 Task: Look for space in Torrelodones, Spain from 9th July, 2023 to 16th July, 2023 for 2 adults, 1 child in price range Rs.8000 to Rs.16000. Place can be entire place with 2 bedrooms having 2 beds and 1 bathroom. Property type can be house, flat, guest house. Booking option can be shelf check-in. Required host language is English.
Action: Mouse moved to (246, 151)
Screenshot: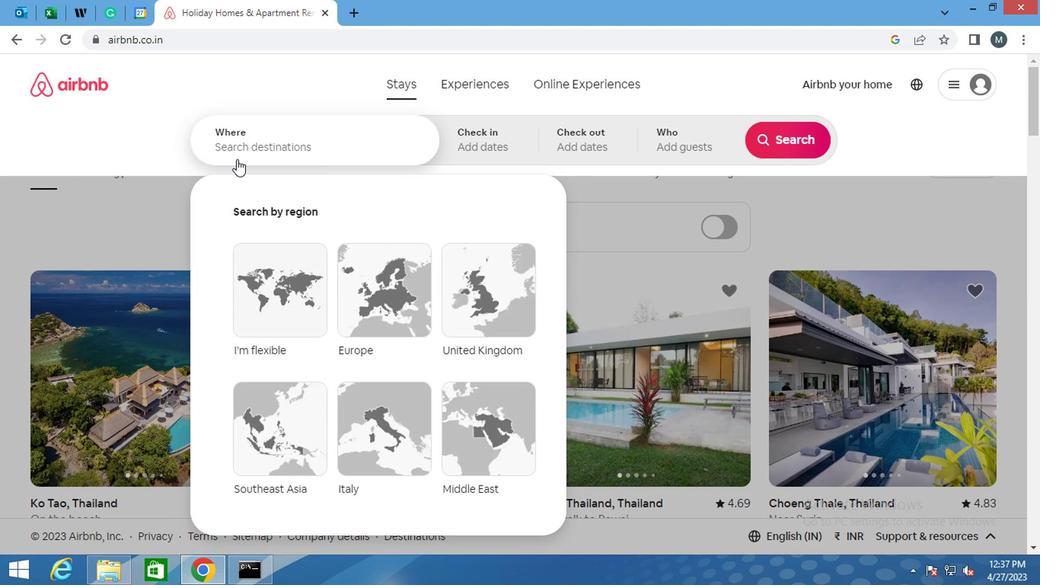 
Action: Mouse pressed left at (246, 151)
Screenshot: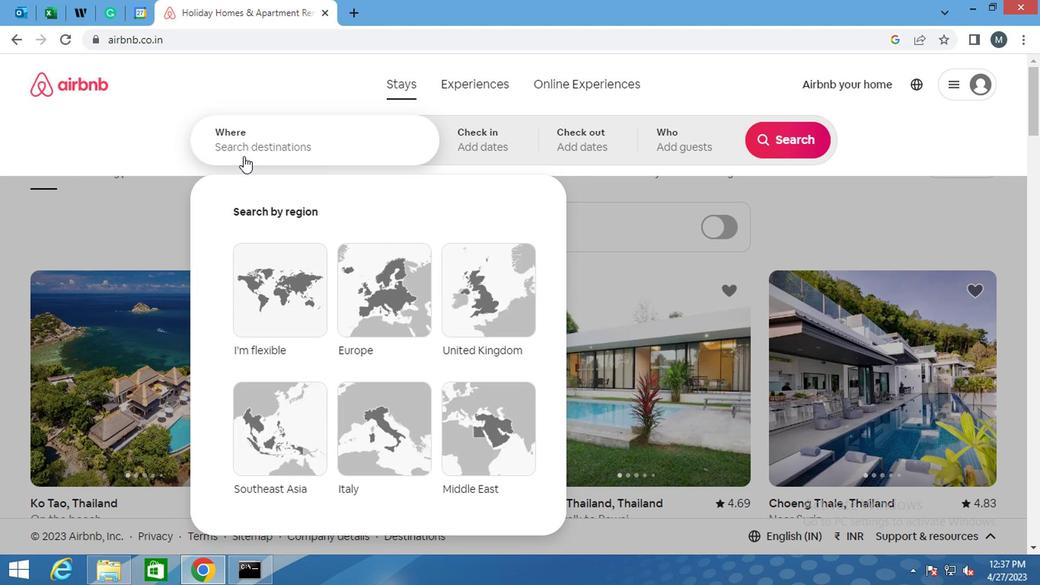 
Action: Key pressed <Key.shift>TORRELODONES,<Key.space><Key.shift>SPAI
Screenshot: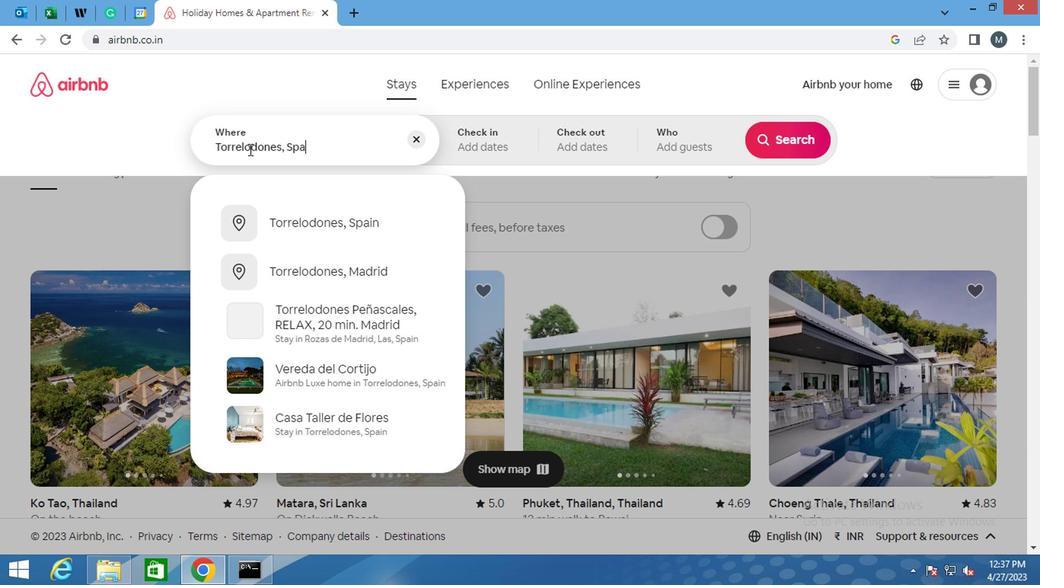 
Action: Mouse moved to (403, 226)
Screenshot: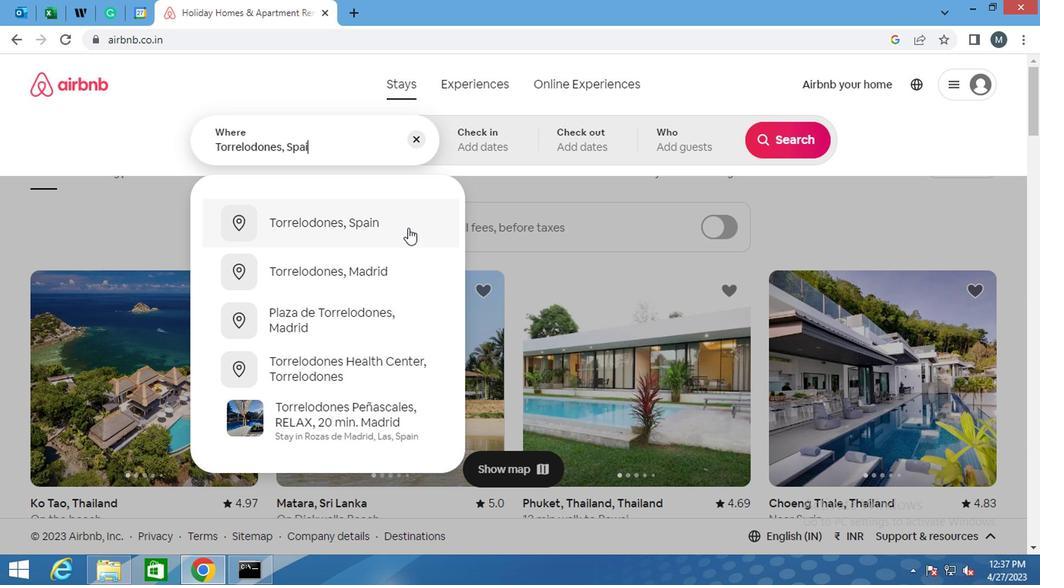 
Action: Mouse pressed left at (403, 226)
Screenshot: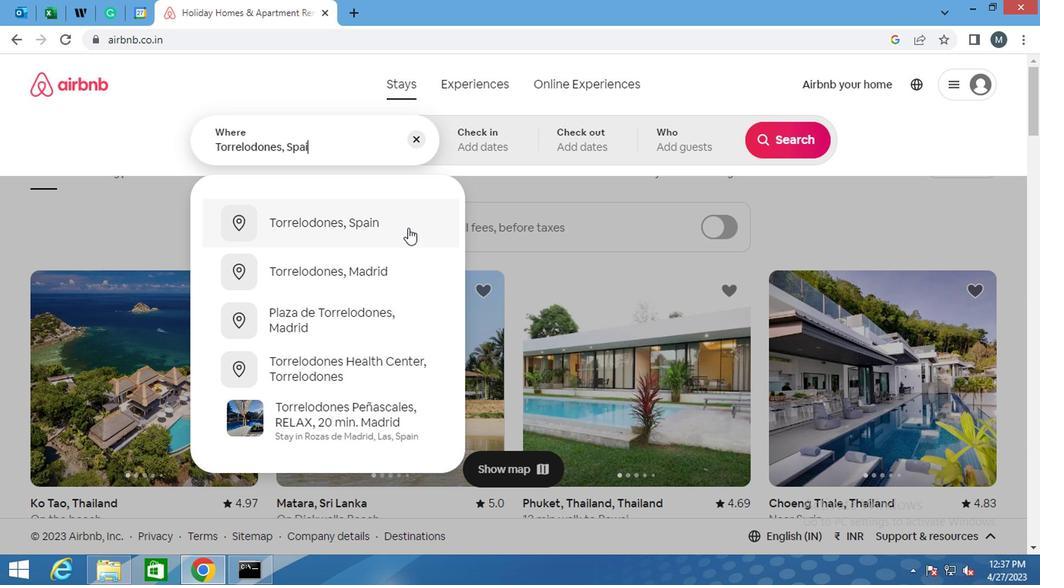 
Action: Mouse moved to (768, 261)
Screenshot: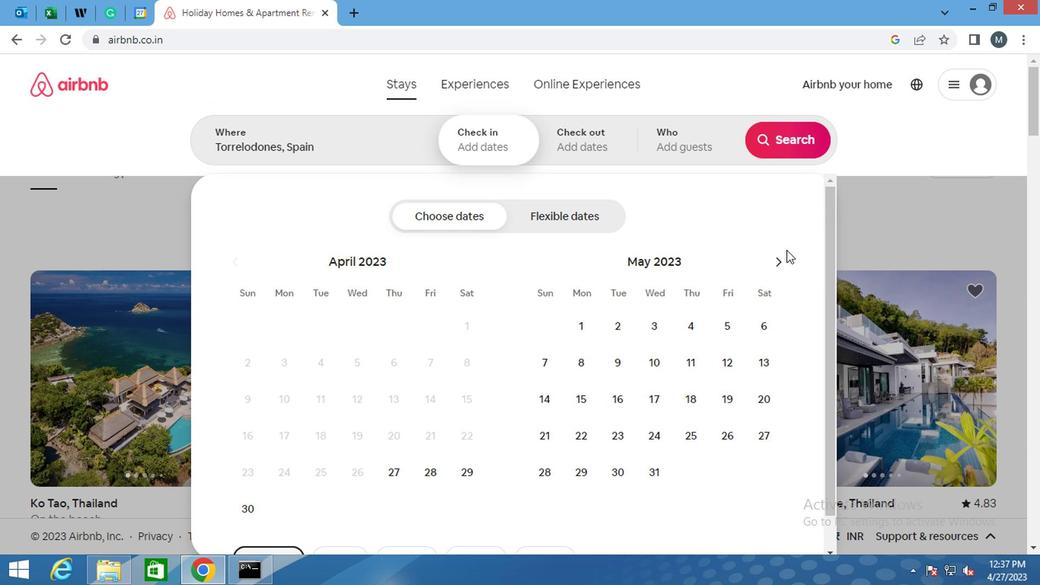 
Action: Mouse pressed left at (768, 261)
Screenshot: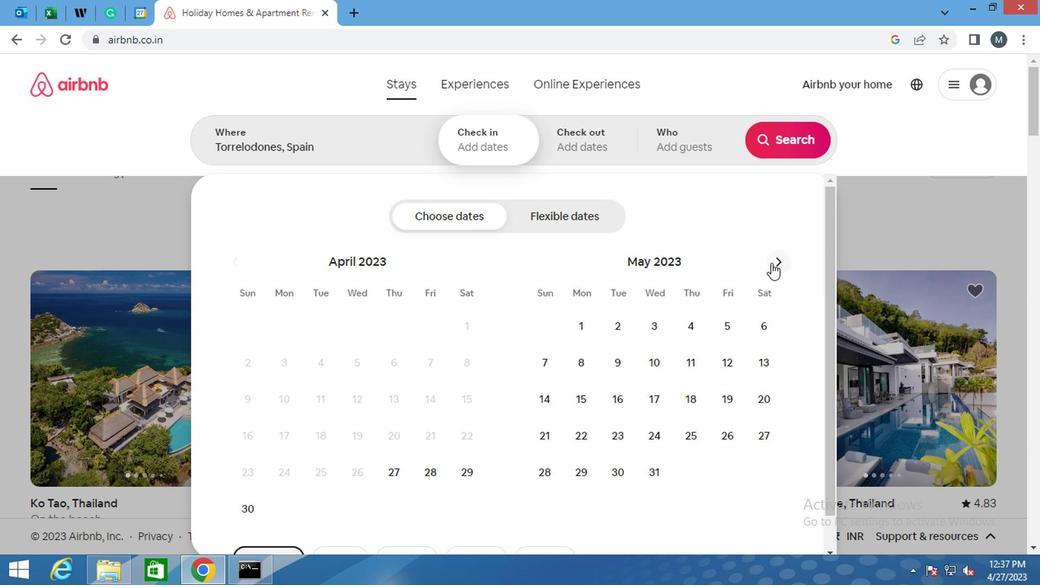 
Action: Mouse moved to (773, 261)
Screenshot: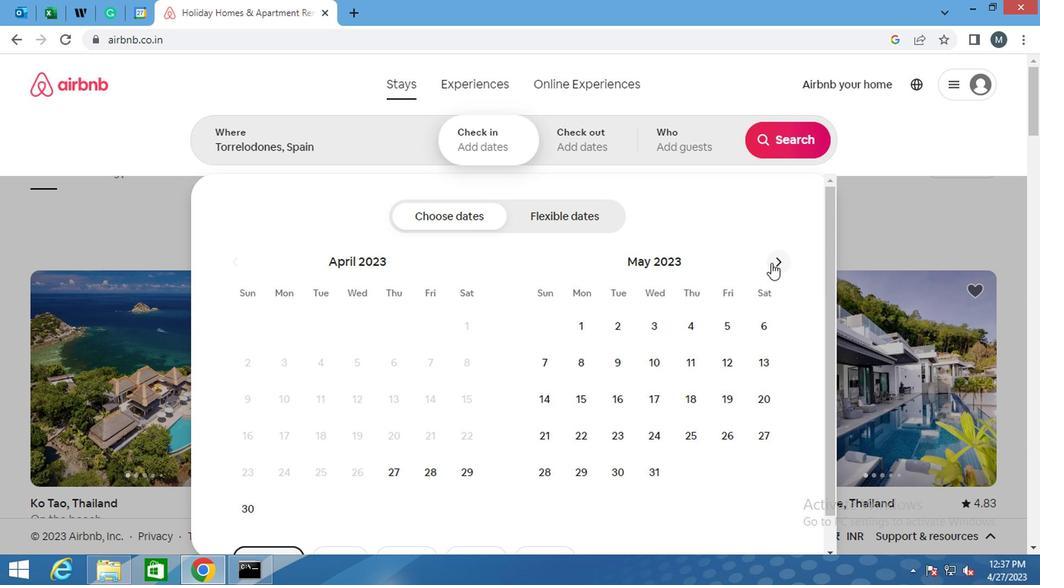 
Action: Mouse pressed left at (773, 261)
Screenshot: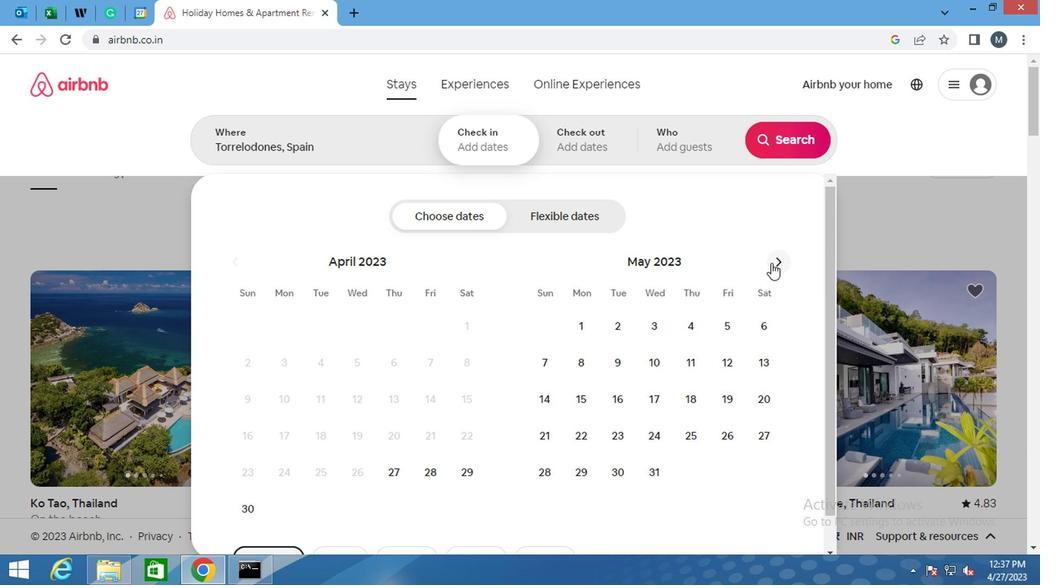 
Action: Mouse moved to (544, 398)
Screenshot: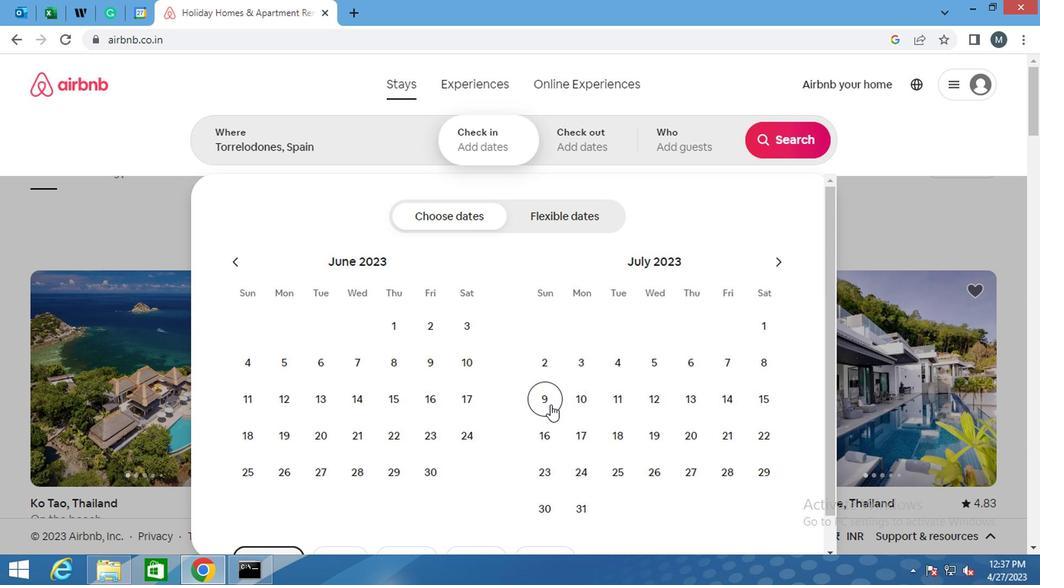 
Action: Mouse pressed left at (544, 398)
Screenshot: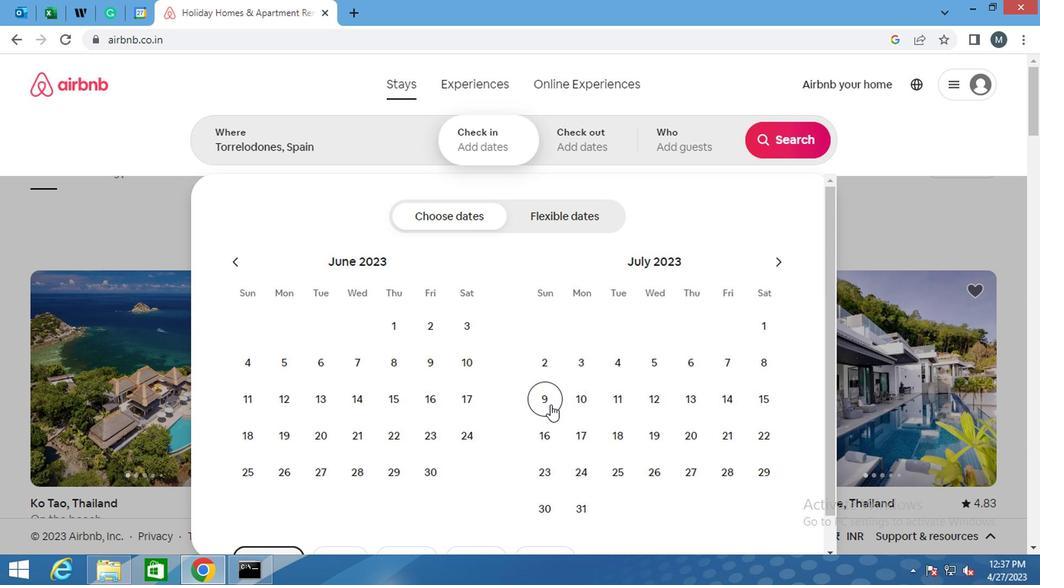 
Action: Mouse moved to (544, 428)
Screenshot: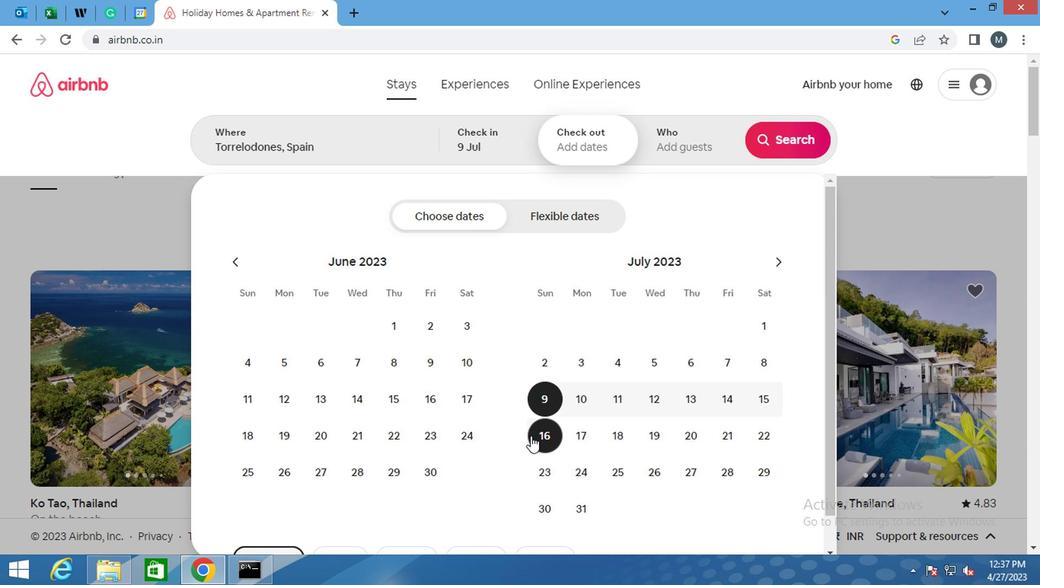 
Action: Mouse pressed left at (544, 428)
Screenshot: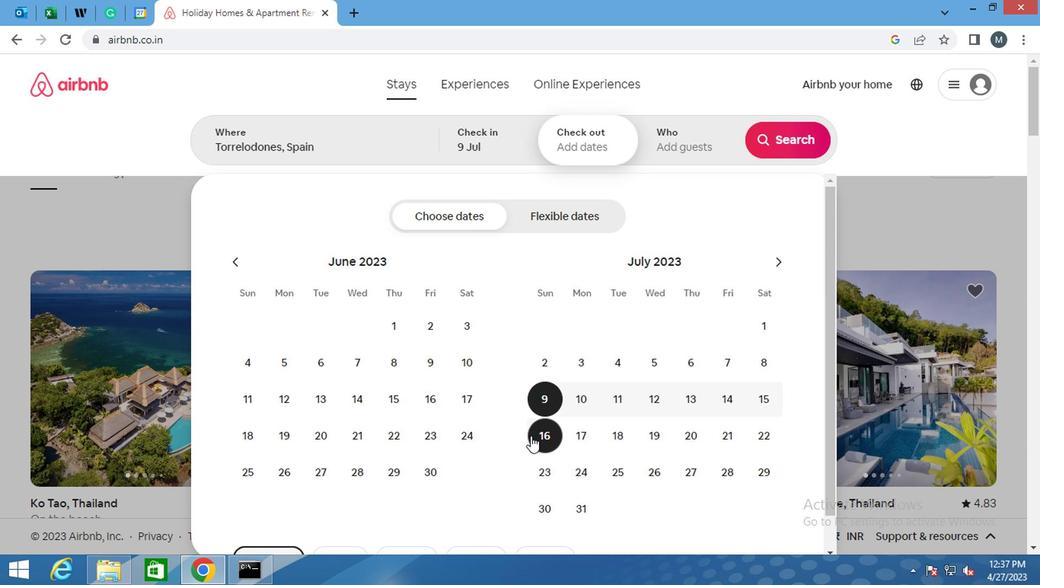 
Action: Mouse moved to (695, 138)
Screenshot: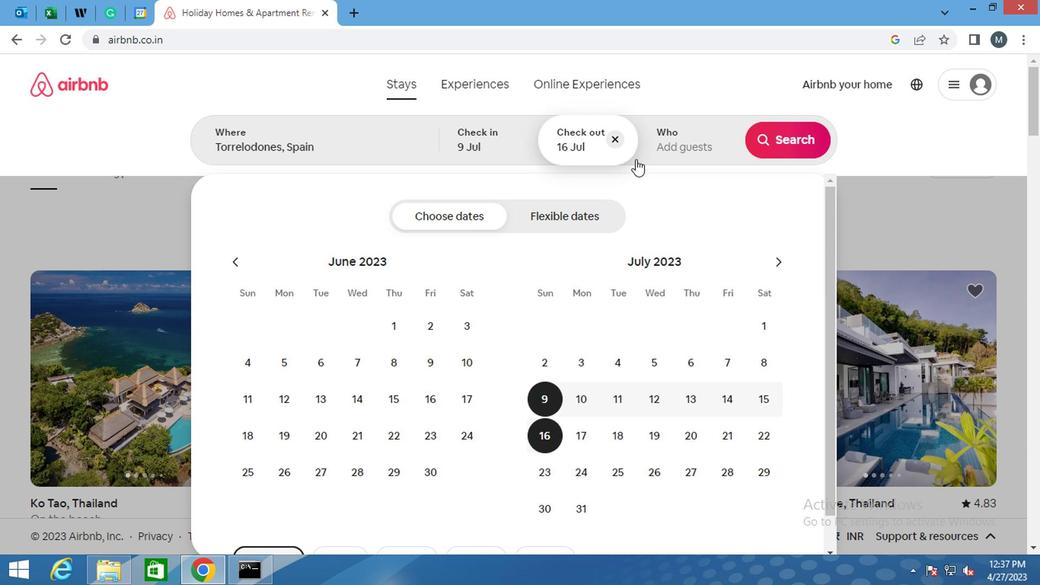 
Action: Mouse pressed left at (695, 138)
Screenshot: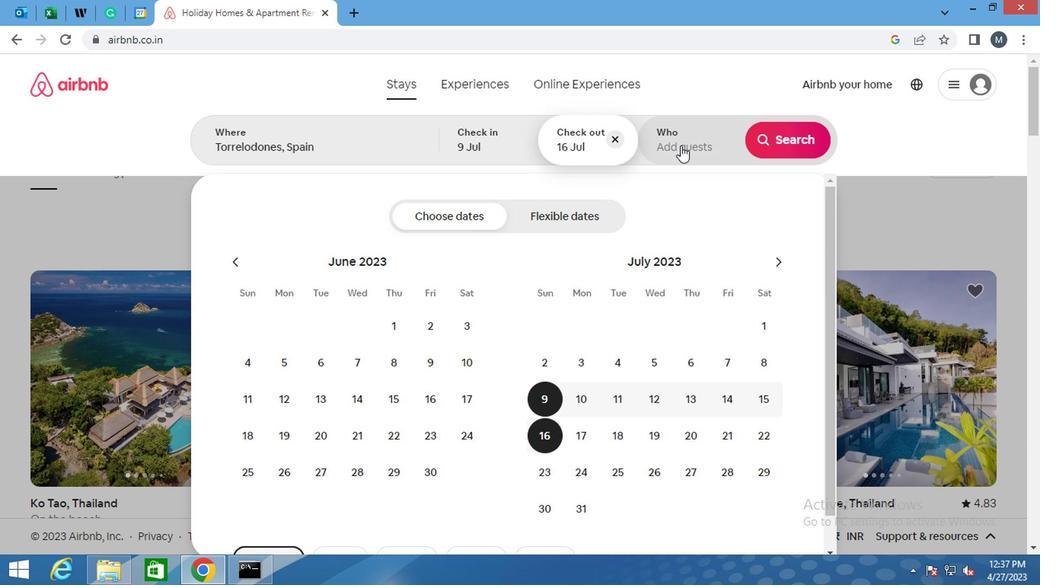 
Action: Mouse moved to (789, 221)
Screenshot: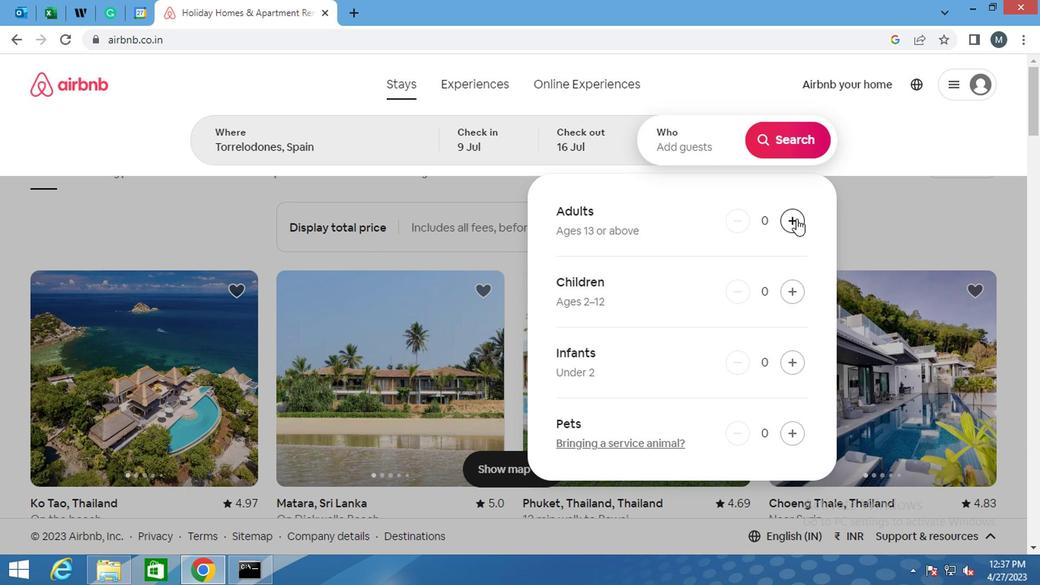 
Action: Mouse pressed left at (789, 221)
Screenshot: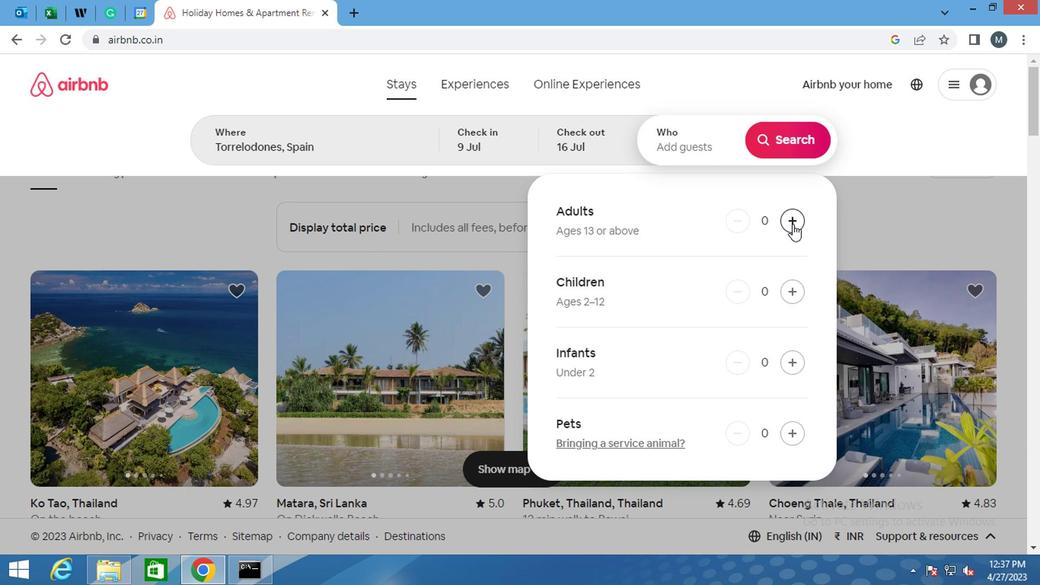
Action: Mouse pressed left at (789, 221)
Screenshot: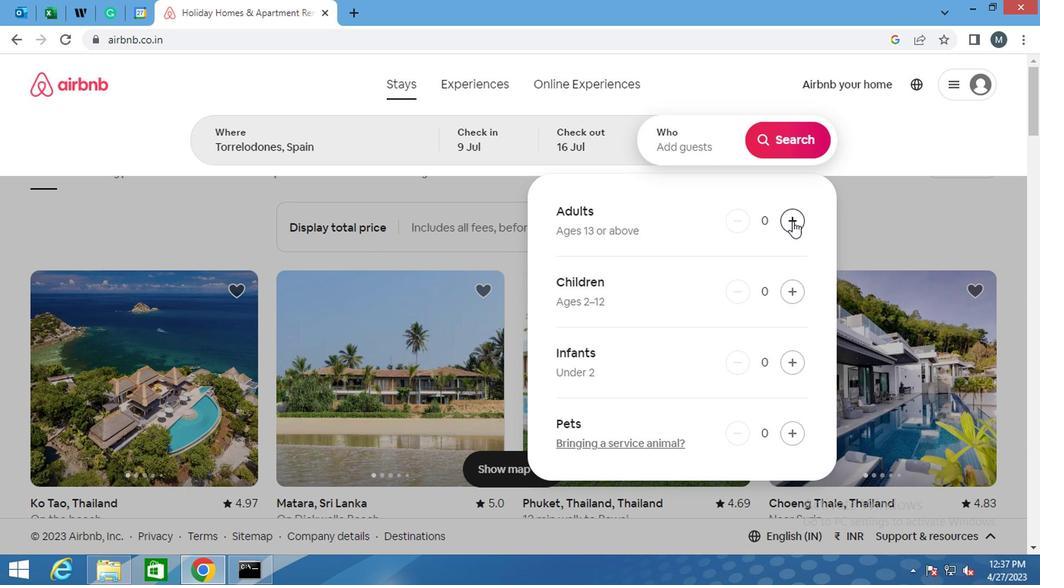 
Action: Mouse moved to (778, 292)
Screenshot: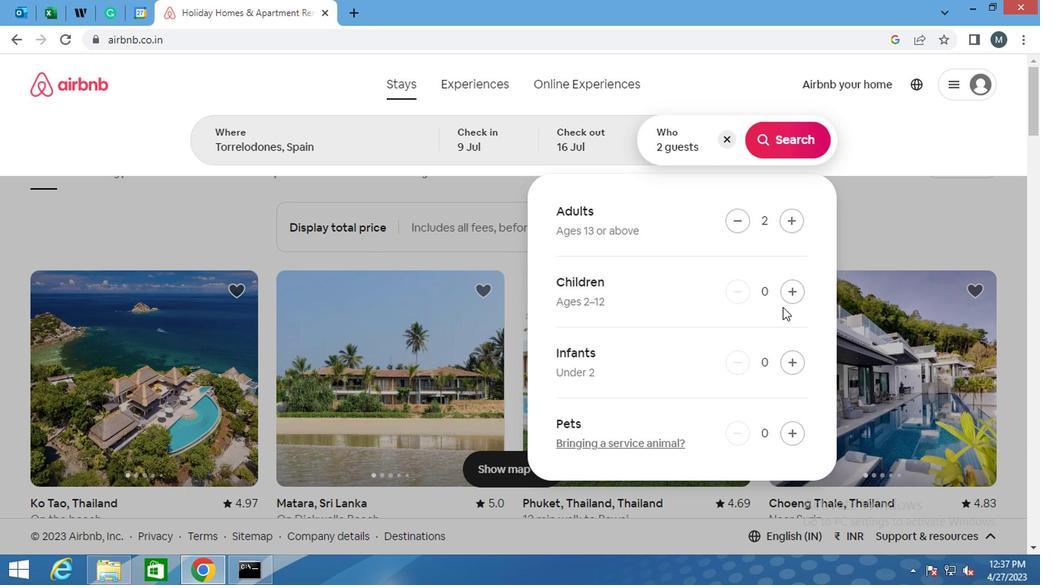 
Action: Mouse pressed left at (778, 292)
Screenshot: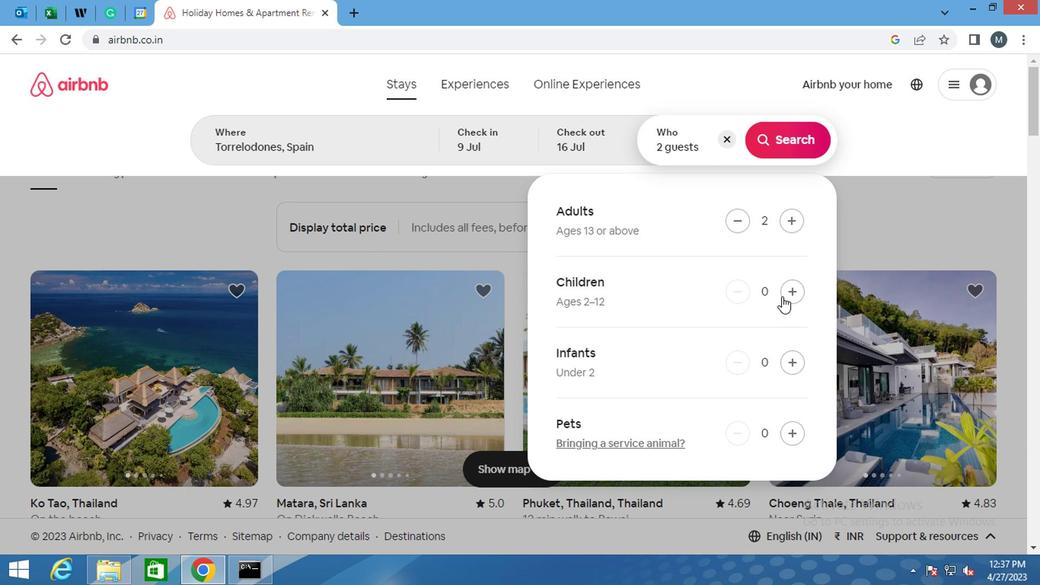 
Action: Mouse moved to (782, 134)
Screenshot: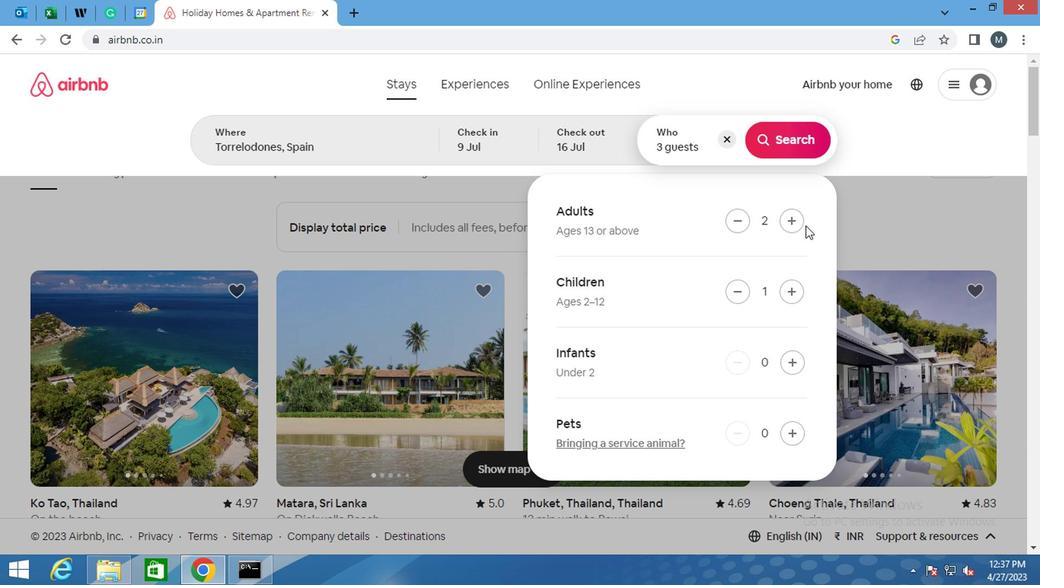 
Action: Mouse pressed left at (782, 134)
Screenshot: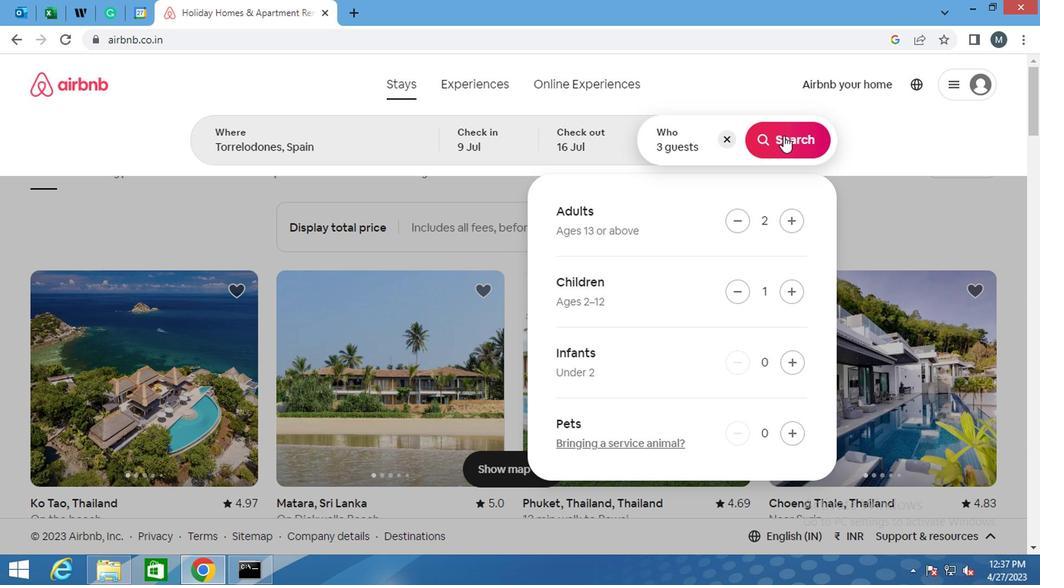 
Action: Mouse moved to (982, 138)
Screenshot: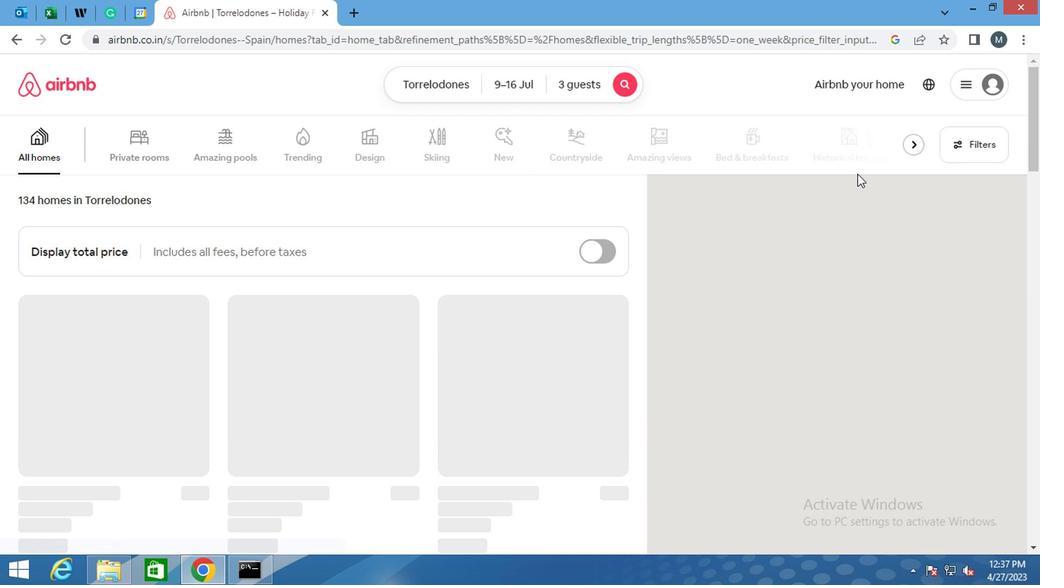 
Action: Mouse pressed left at (982, 138)
Screenshot: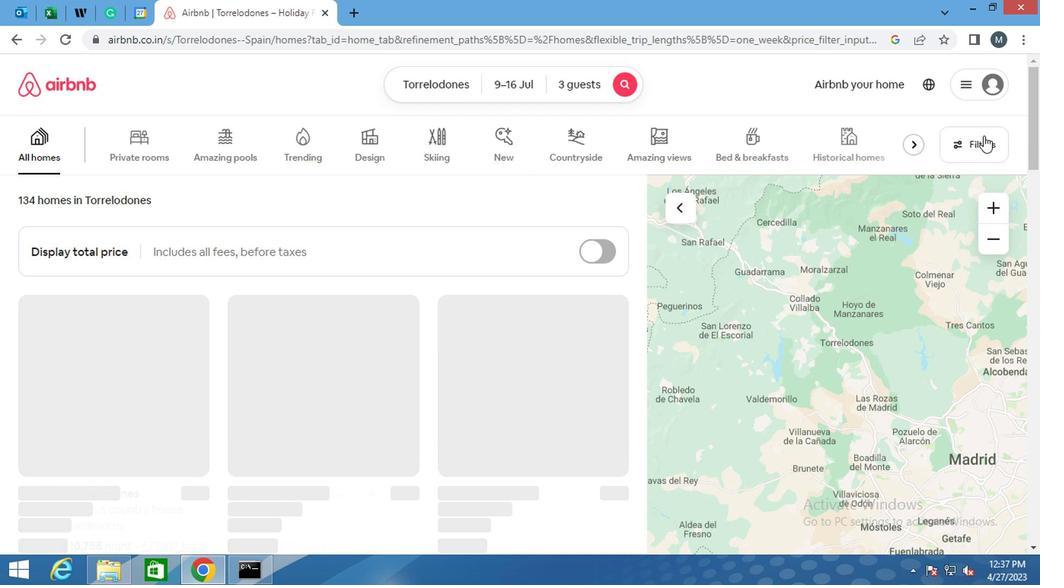 
Action: Mouse moved to (366, 347)
Screenshot: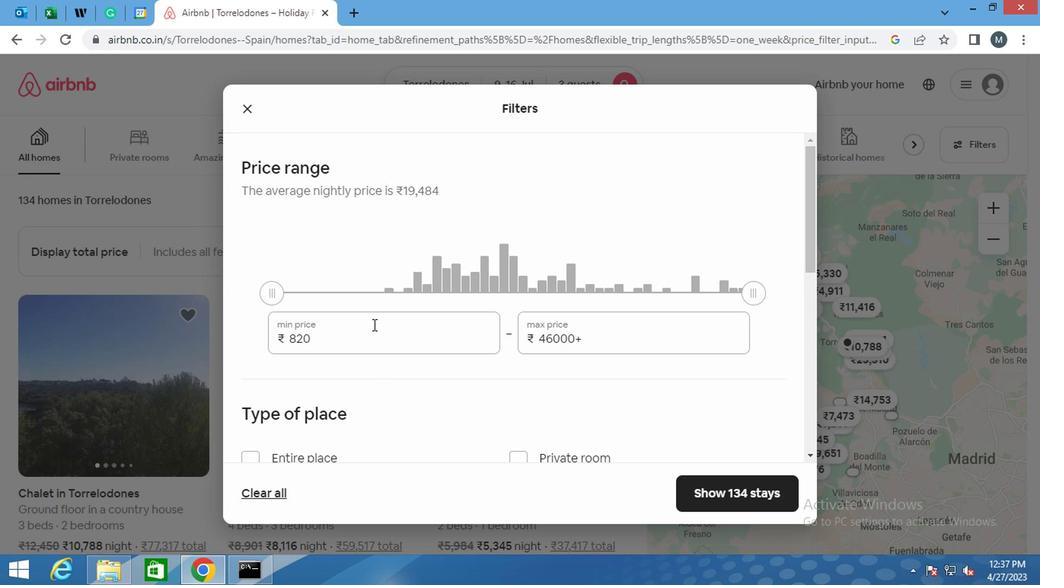 
Action: Mouse pressed left at (366, 347)
Screenshot: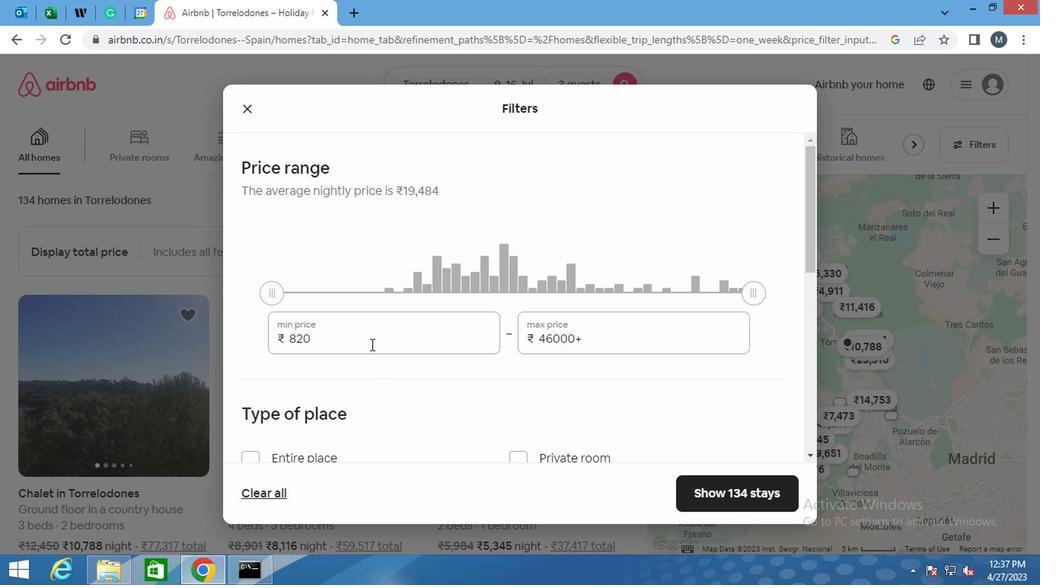 
Action: Mouse moved to (366, 346)
Screenshot: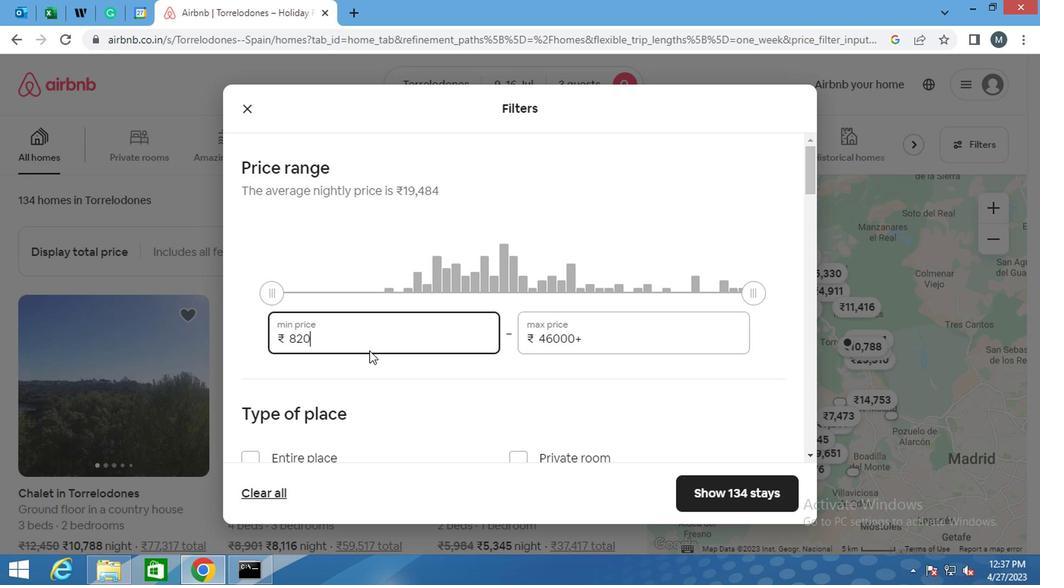 
Action: Key pressed <Key.backspace>
Screenshot: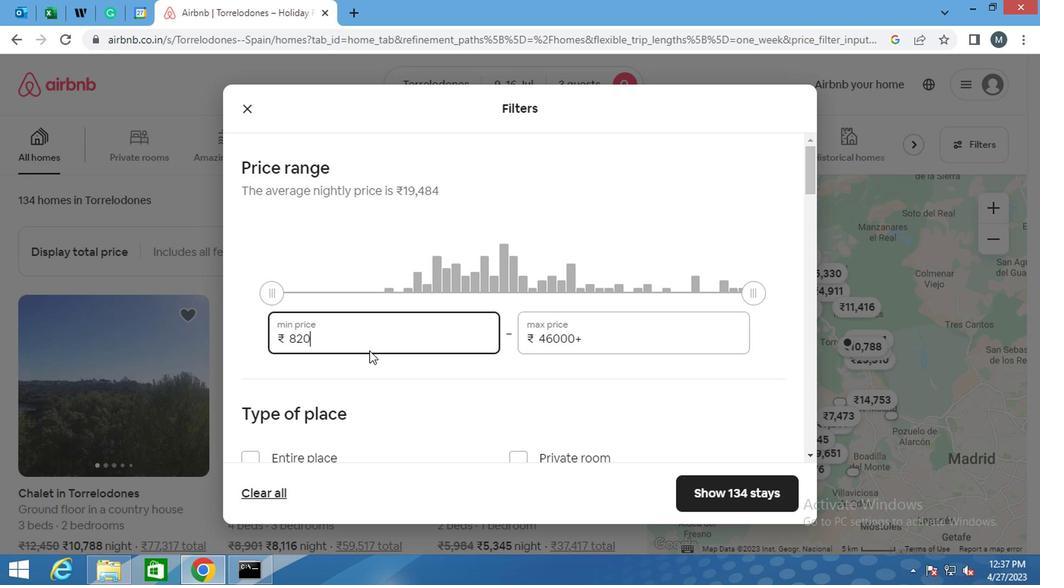 
Action: Mouse moved to (366, 345)
Screenshot: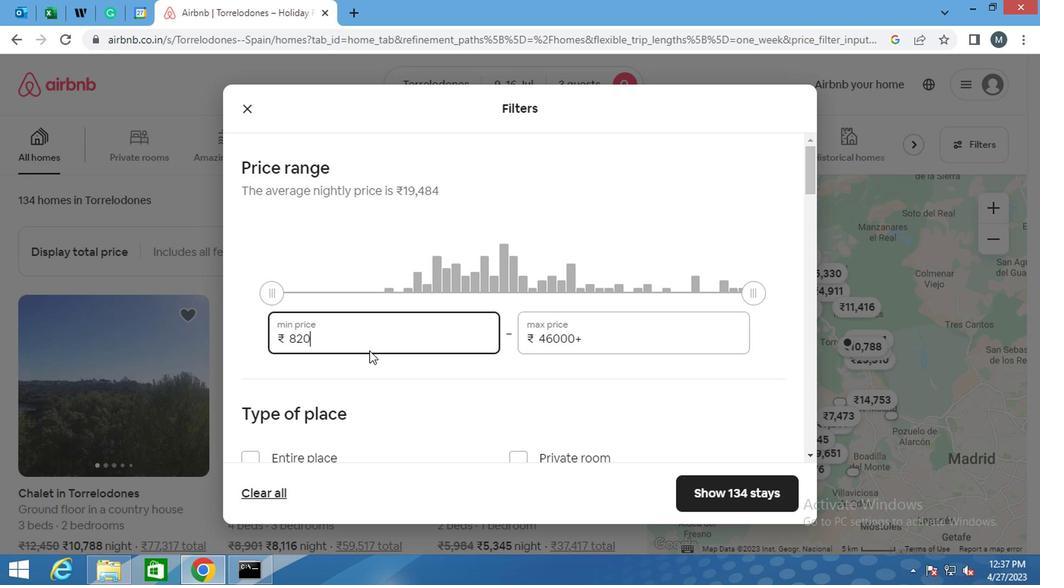 
Action: Key pressed <Key.backspace>
Screenshot: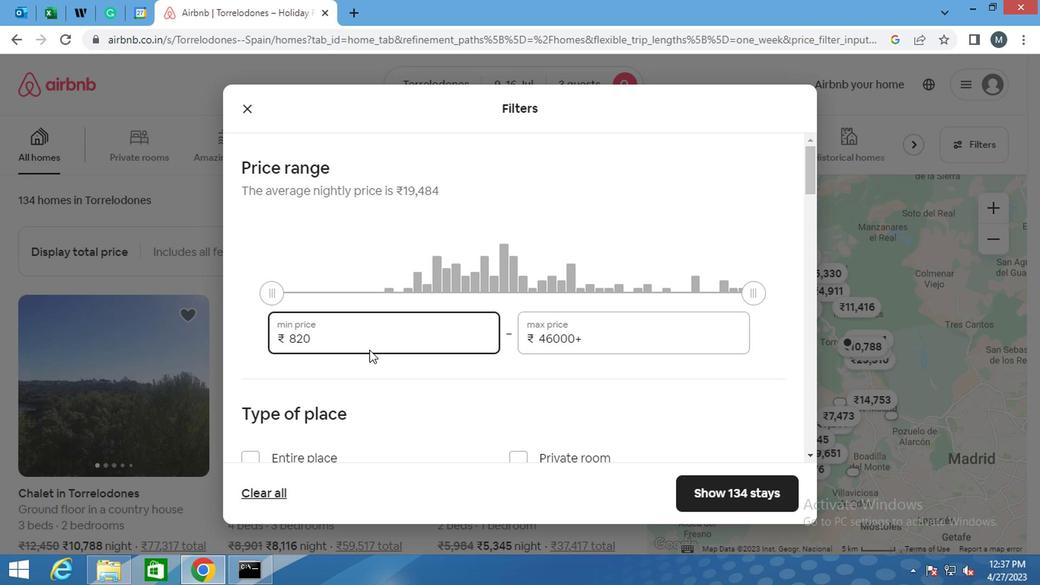 
Action: Mouse moved to (368, 344)
Screenshot: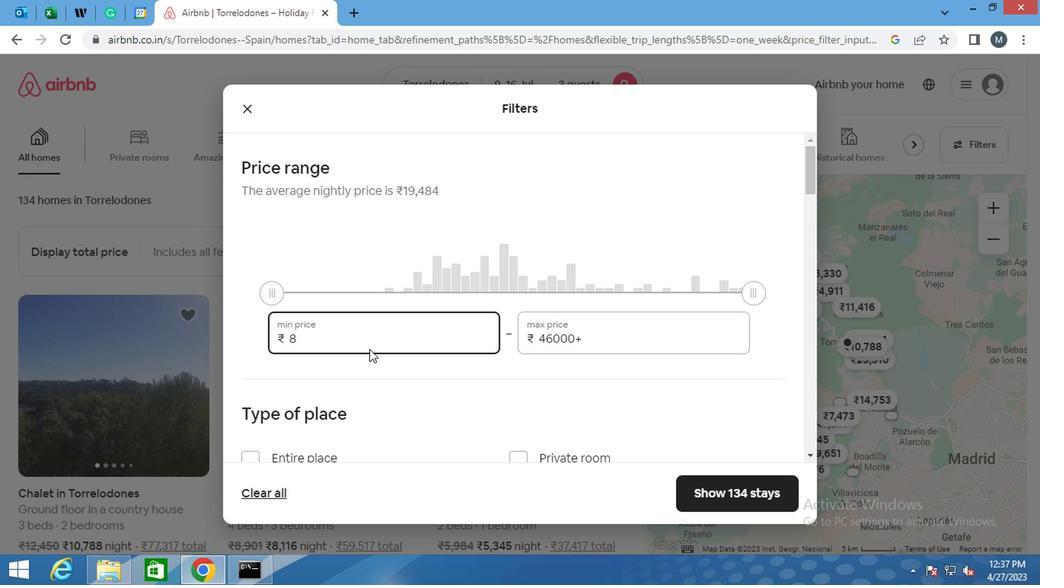 
Action: Key pressed 00
Screenshot: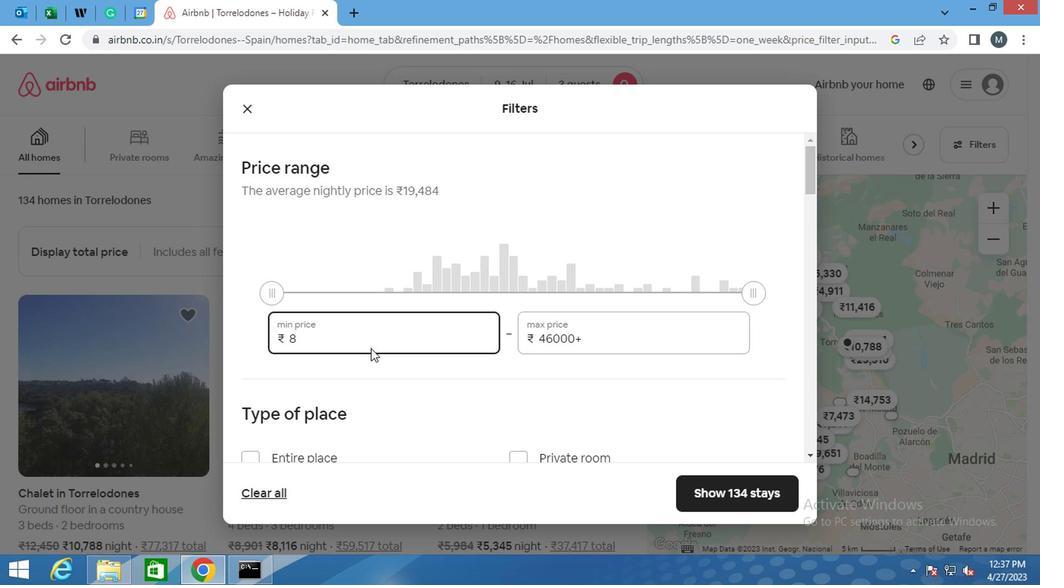 
Action: Mouse moved to (368, 340)
Screenshot: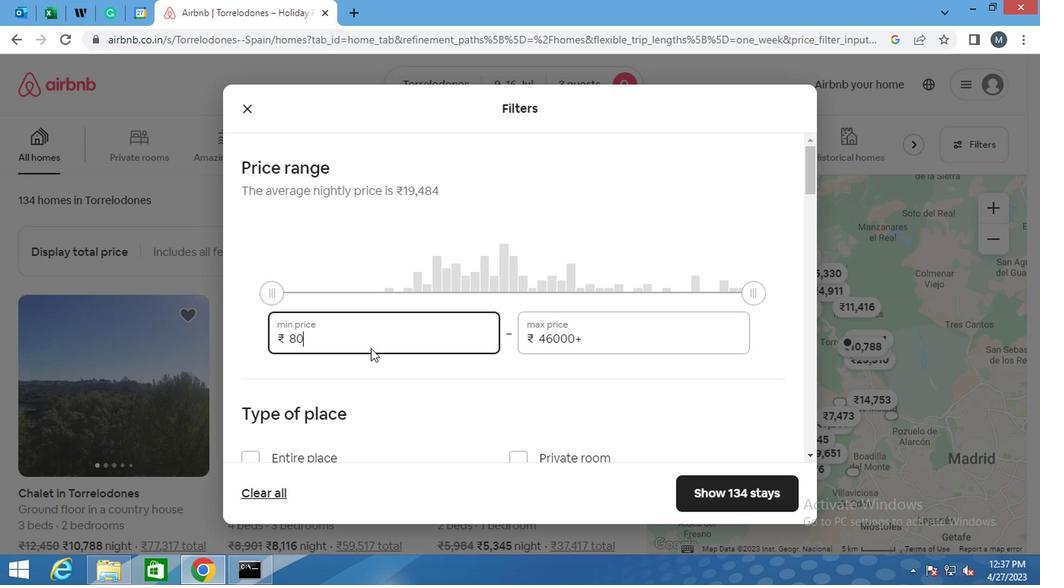 
Action: Key pressed 0
Screenshot: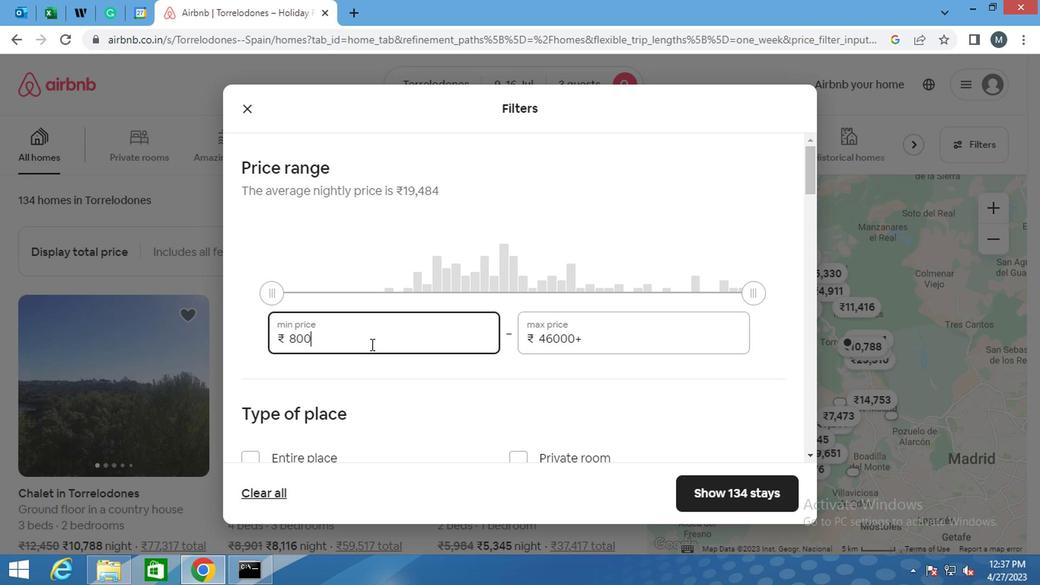 
Action: Mouse moved to (599, 340)
Screenshot: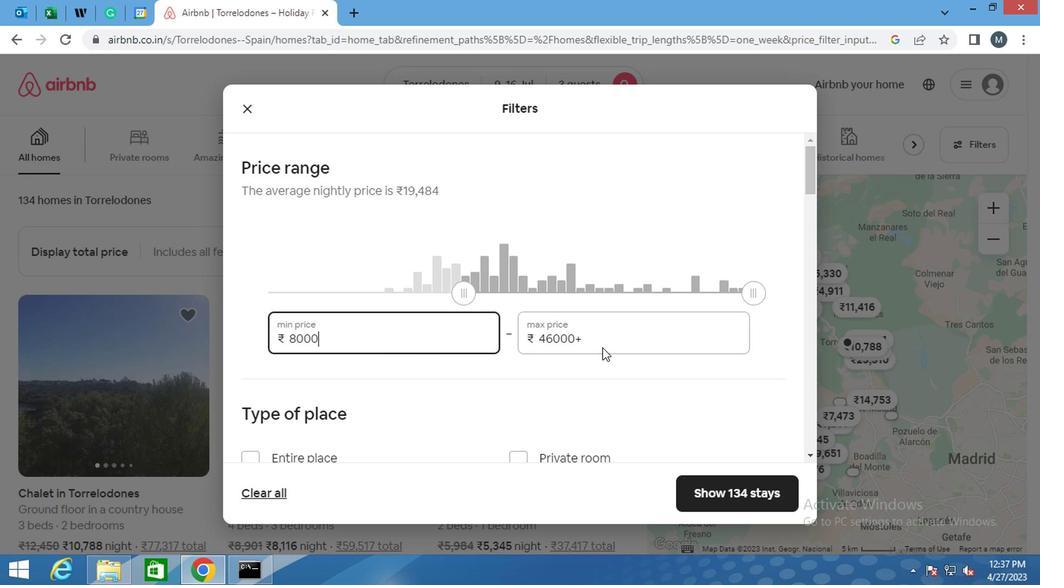 
Action: Mouse pressed left at (599, 340)
Screenshot: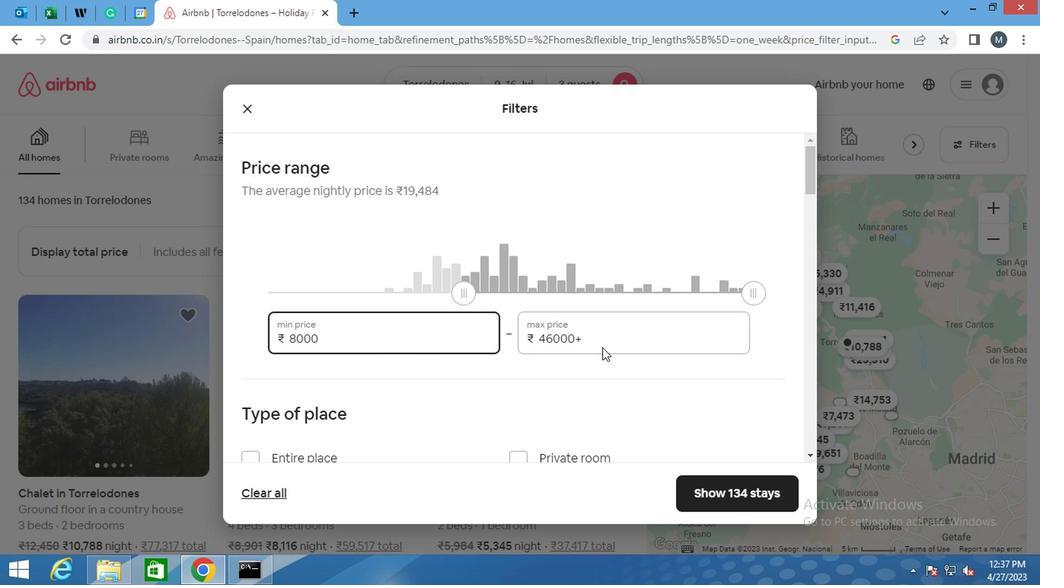 
Action: Mouse moved to (585, 338)
Screenshot: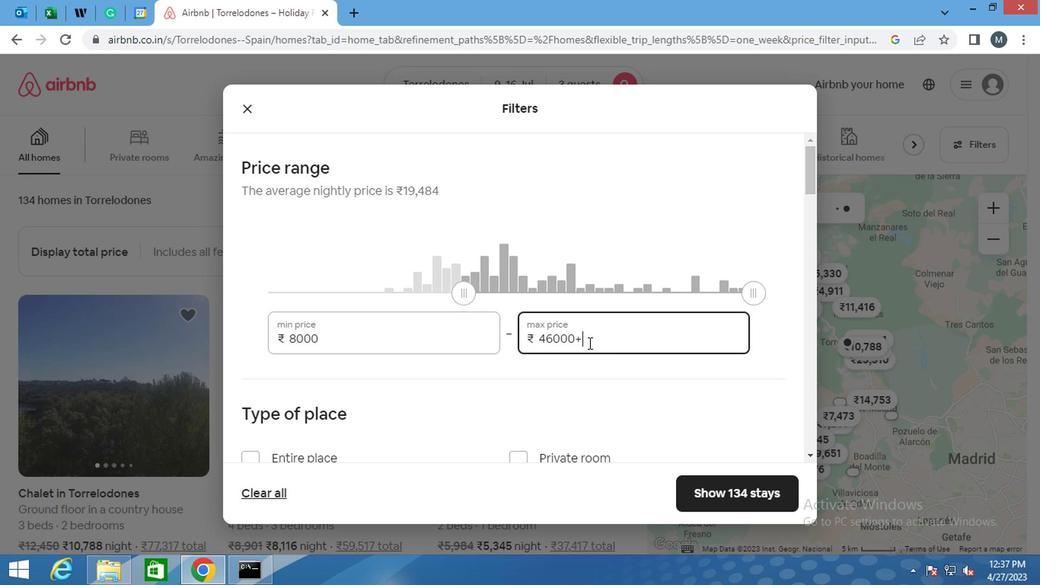 
Action: Key pressed <Key.backspace><Key.backspace><Key.backspace><Key.backspace><Key.backspace><Key.backspace><Key.backspace><Key.backspace><Key.backspace><Key.backspace><Key.backspace>
Screenshot: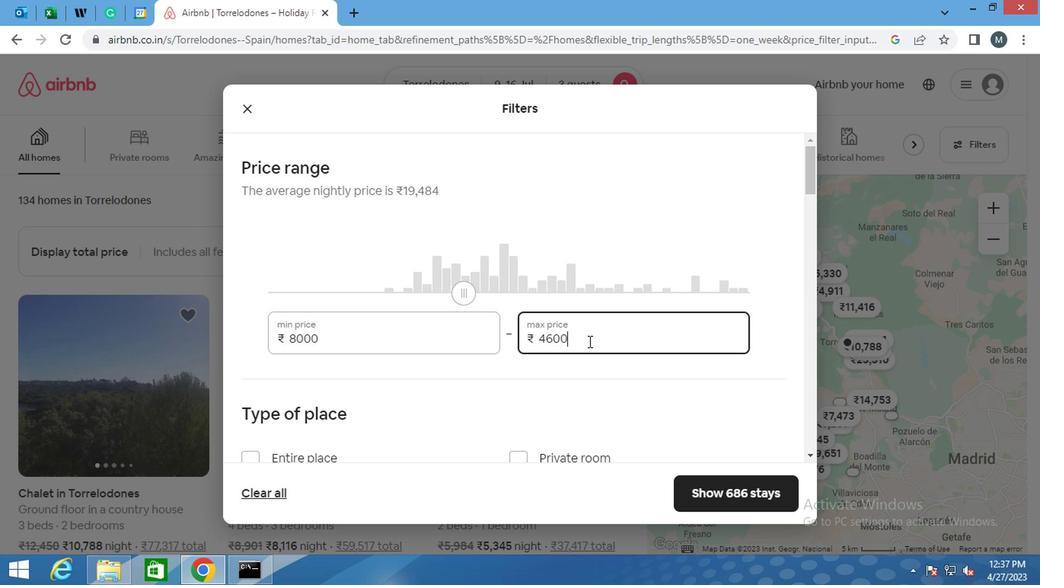 
Action: Mouse moved to (584, 333)
Screenshot: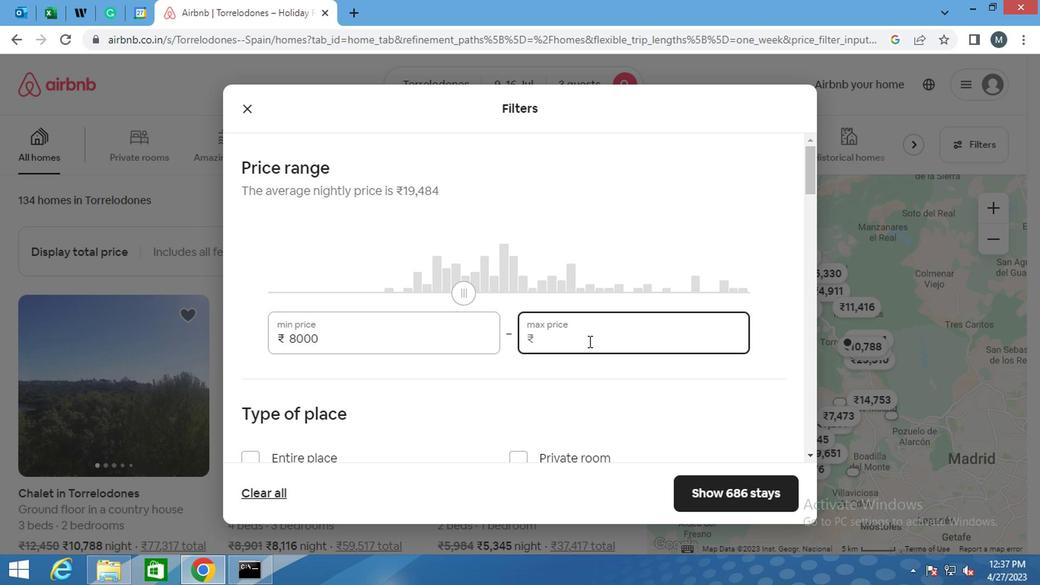 
Action: Key pressed 1600
Screenshot: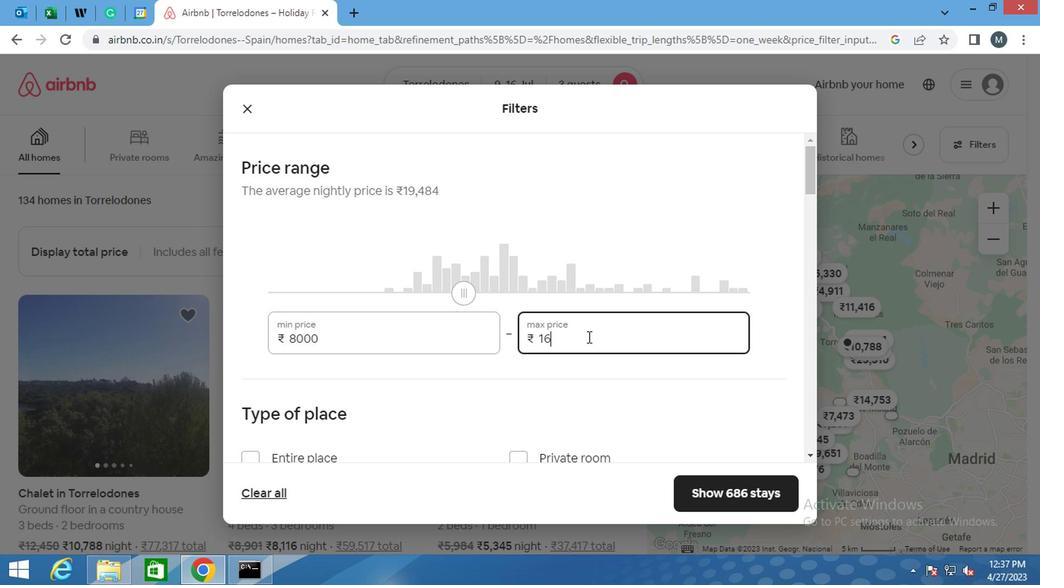
Action: Mouse moved to (582, 333)
Screenshot: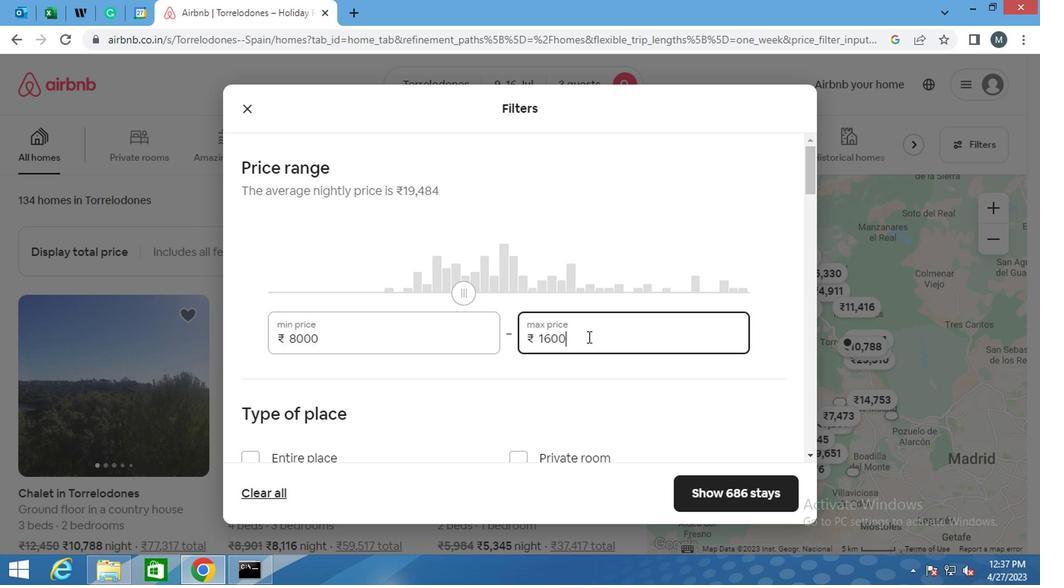 
Action: Key pressed 0
Screenshot: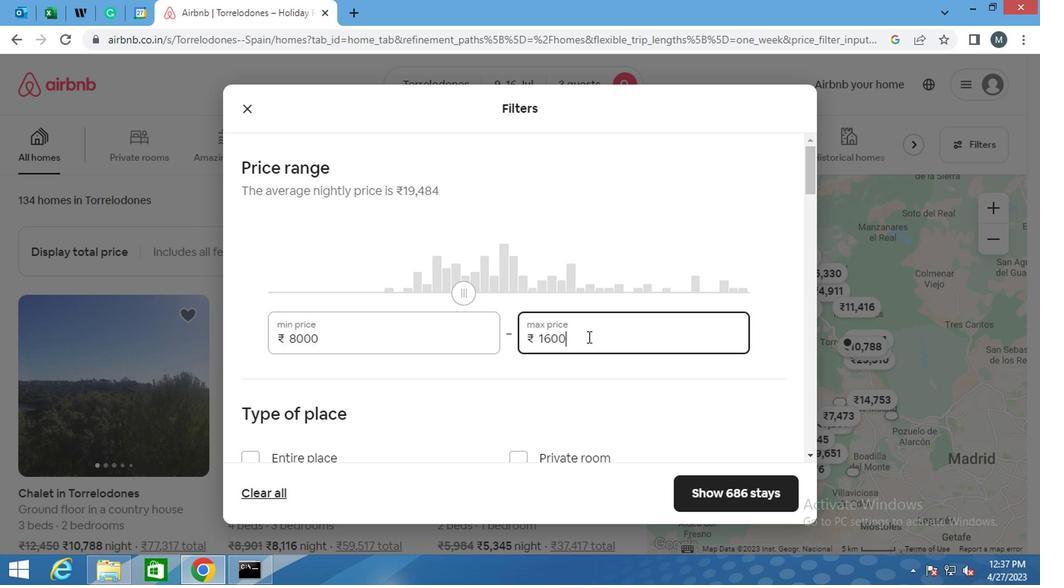 
Action: Mouse moved to (328, 279)
Screenshot: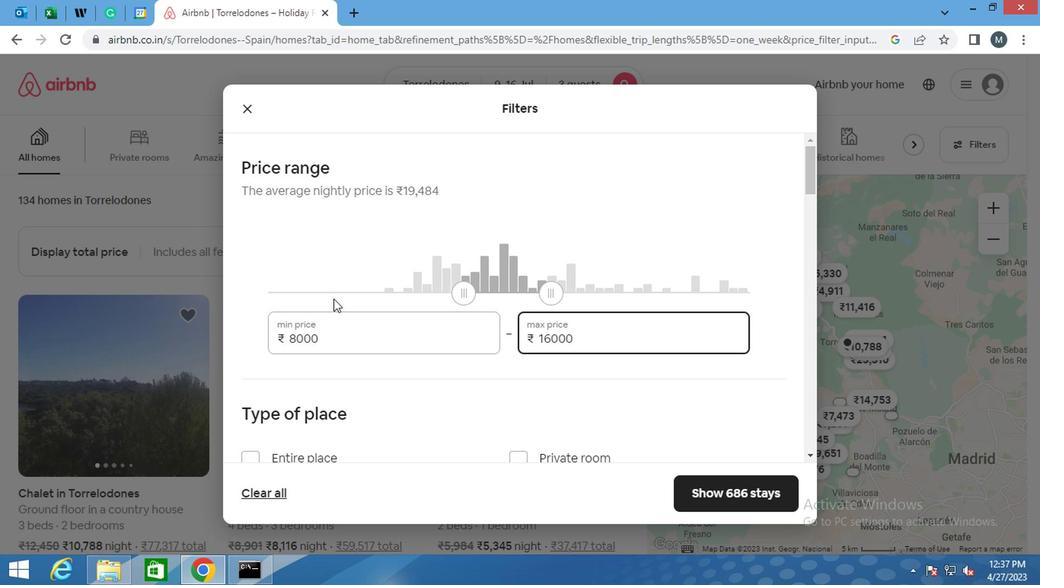
Action: Mouse scrolled (328, 279) with delta (0, 0)
Screenshot: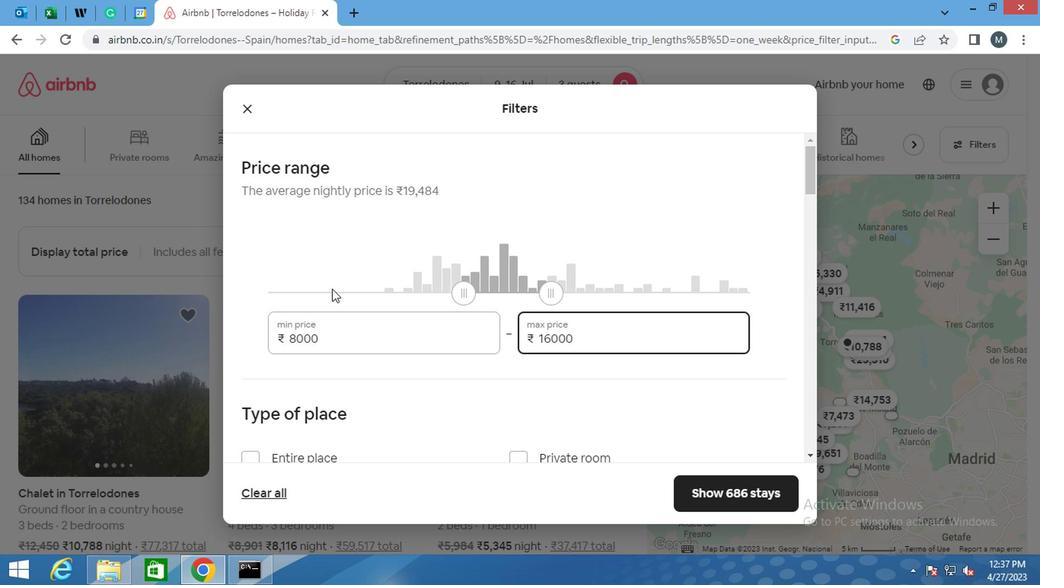 
Action: Mouse scrolled (328, 279) with delta (0, 0)
Screenshot: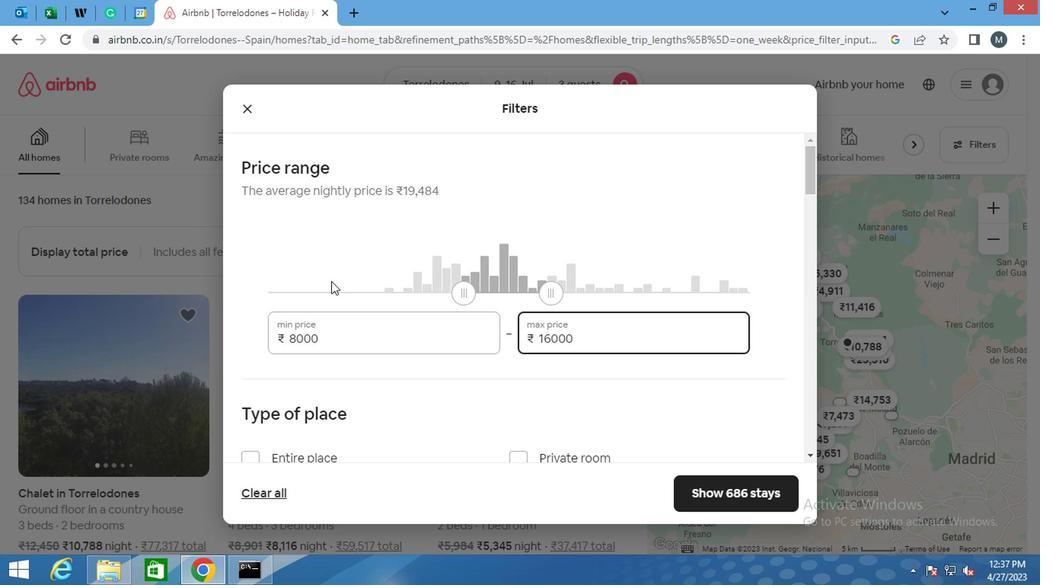 
Action: Mouse scrolled (328, 279) with delta (0, 0)
Screenshot: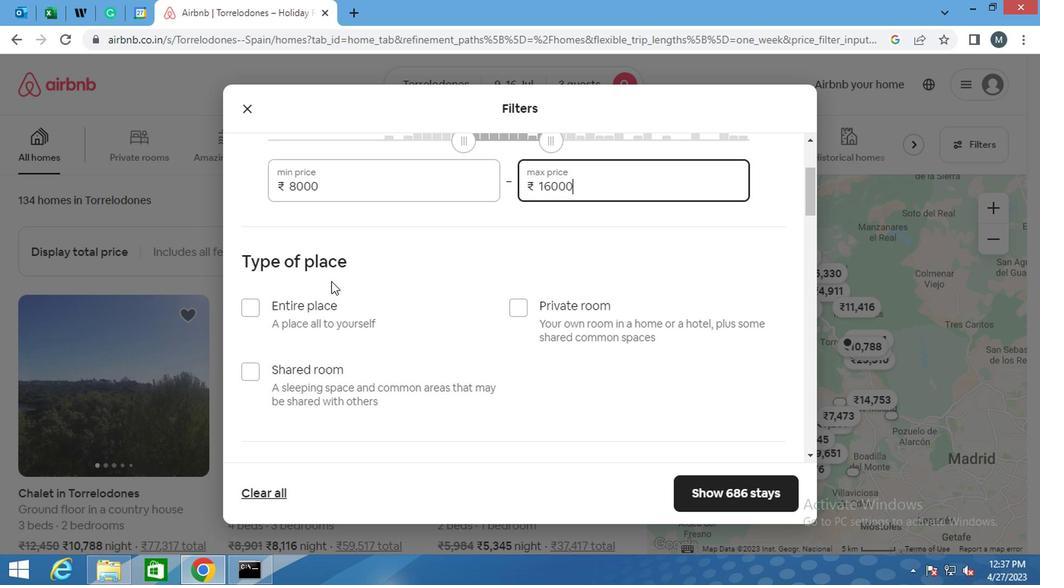 
Action: Mouse moved to (246, 233)
Screenshot: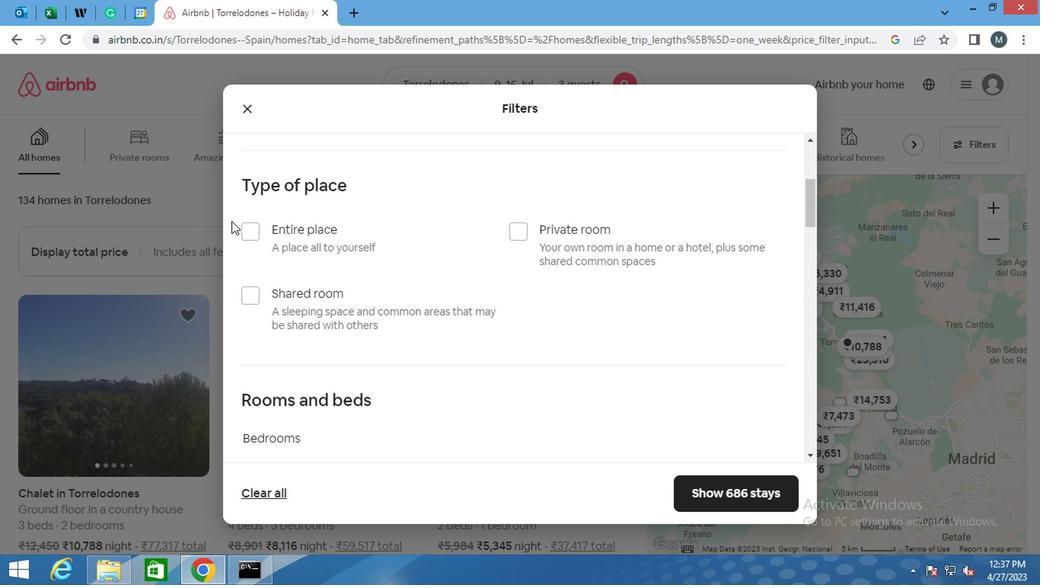
Action: Mouse pressed left at (246, 233)
Screenshot: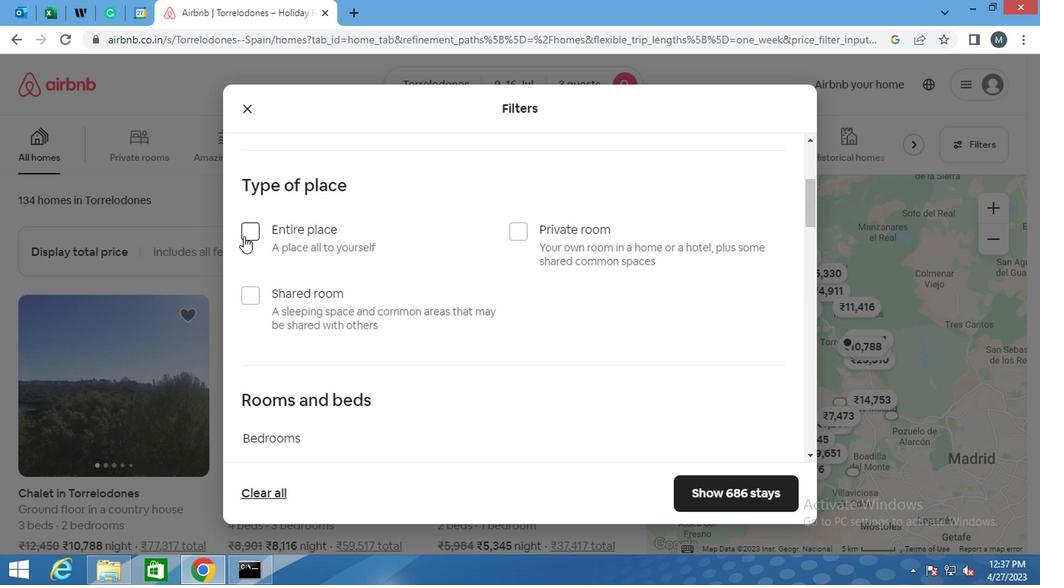 
Action: Mouse moved to (344, 247)
Screenshot: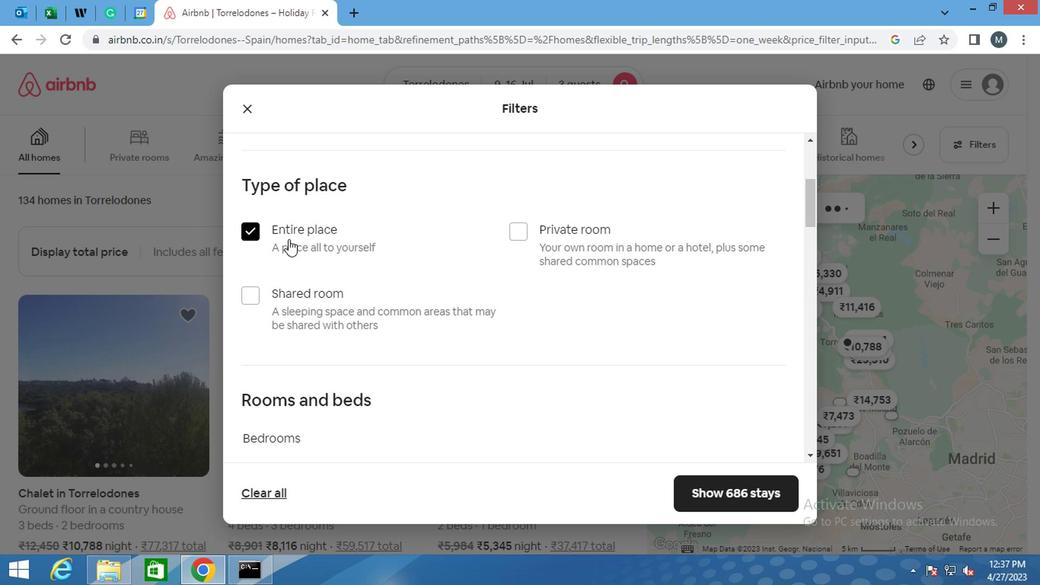 
Action: Mouse scrolled (344, 247) with delta (0, 0)
Screenshot: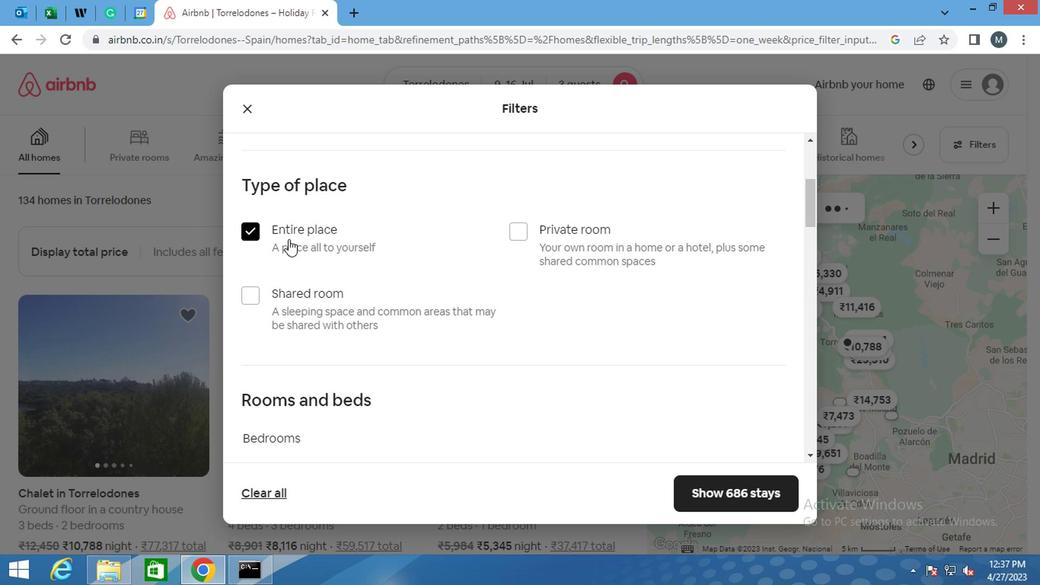 
Action: Mouse moved to (344, 253)
Screenshot: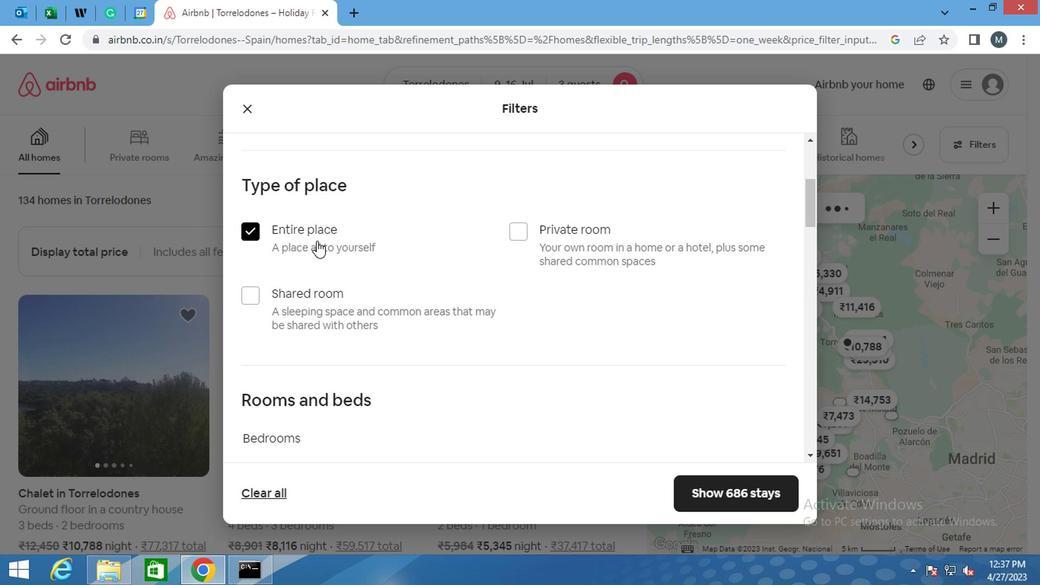 
Action: Mouse scrolled (344, 252) with delta (0, -1)
Screenshot: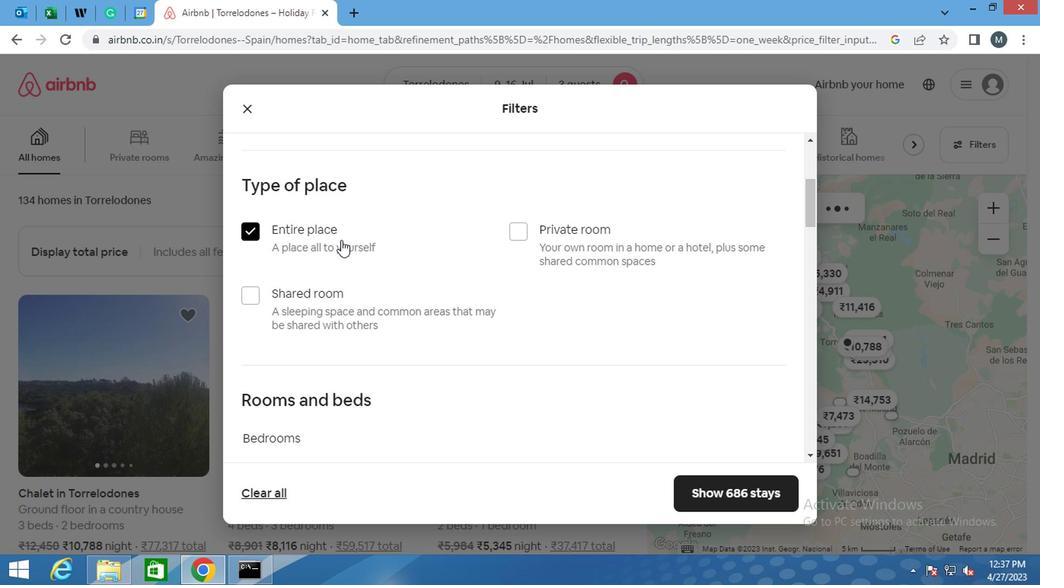
Action: Mouse moved to (344, 253)
Screenshot: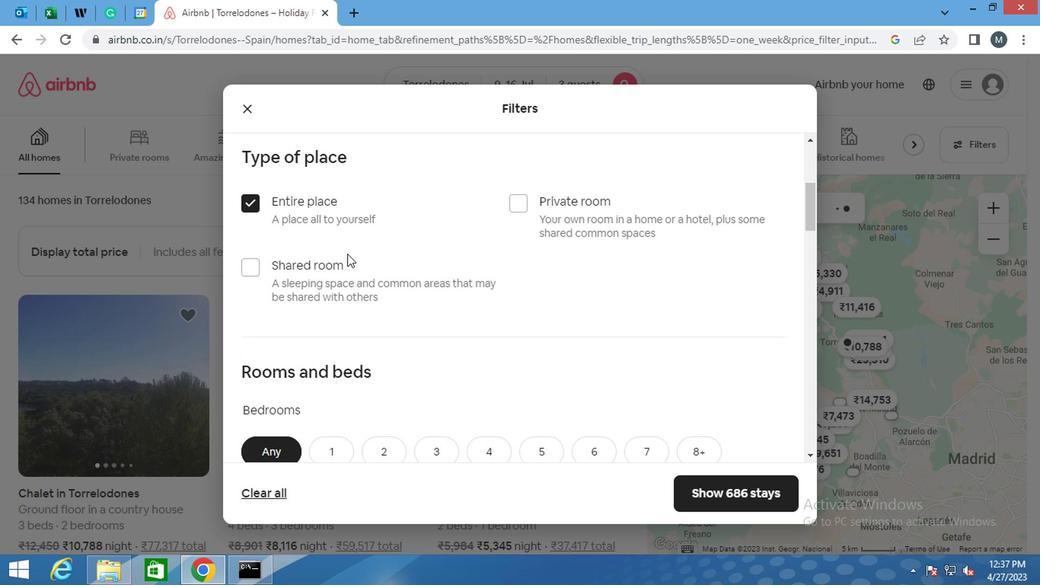 
Action: Mouse scrolled (344, 253) with delta (0, 0)
Screenshot: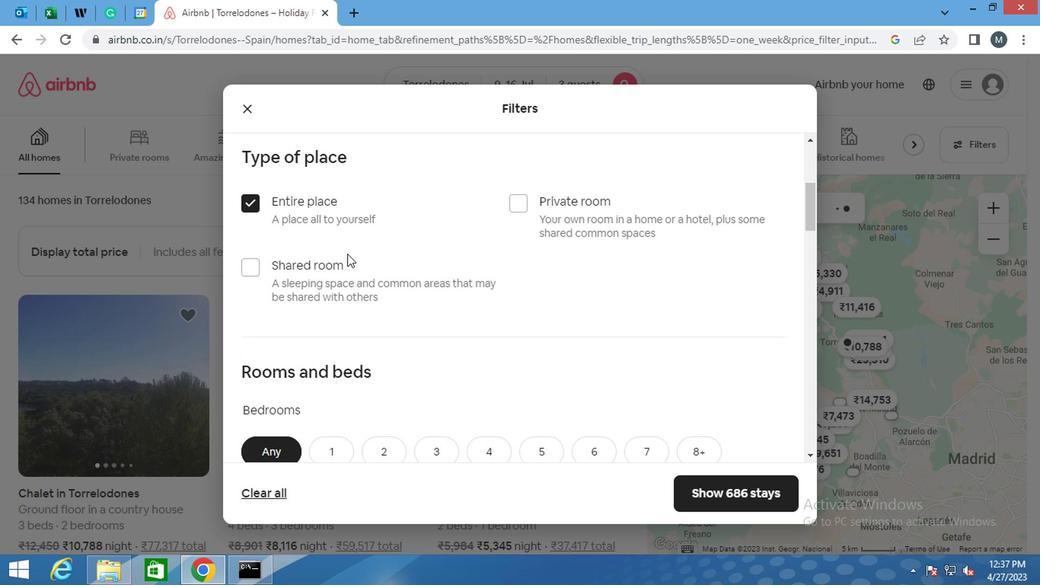 
Action: Mouse moved to (375, 257)
Screenshot: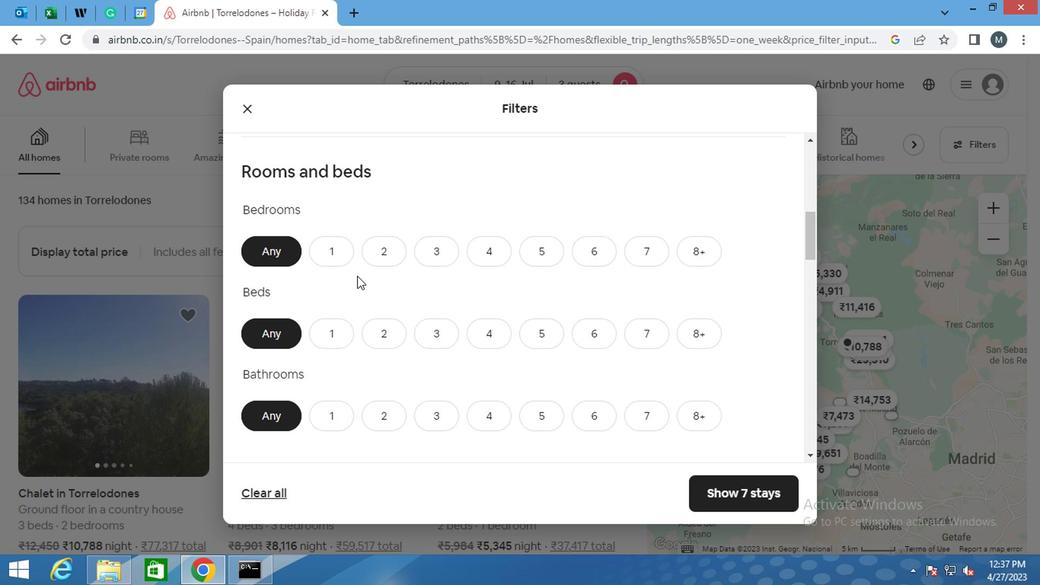 
Action: Mouse pressed left at (375, 257)
Screenshot: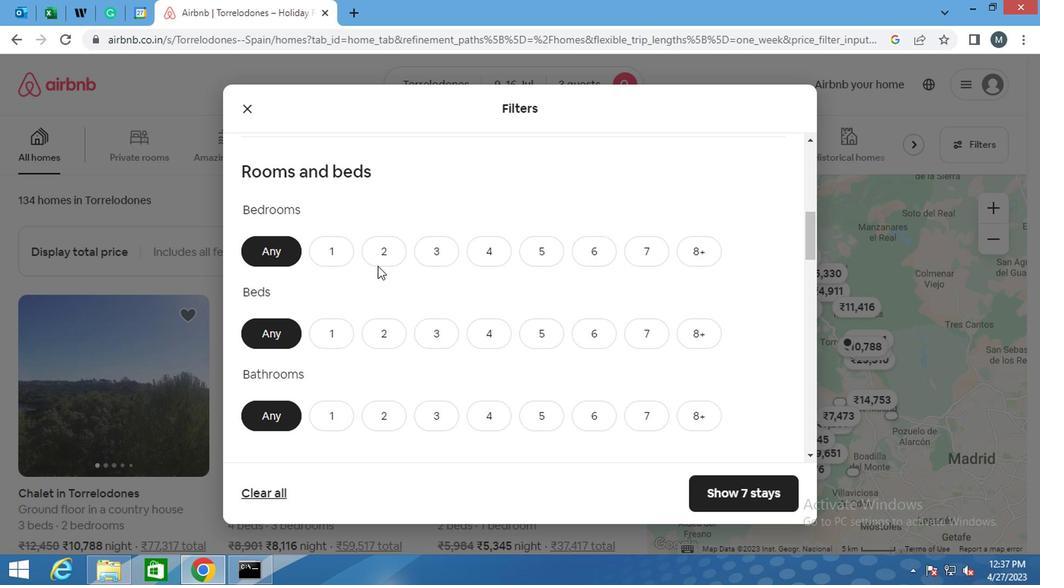 
Action: Mouse moved to (372, 337)
Screenshot: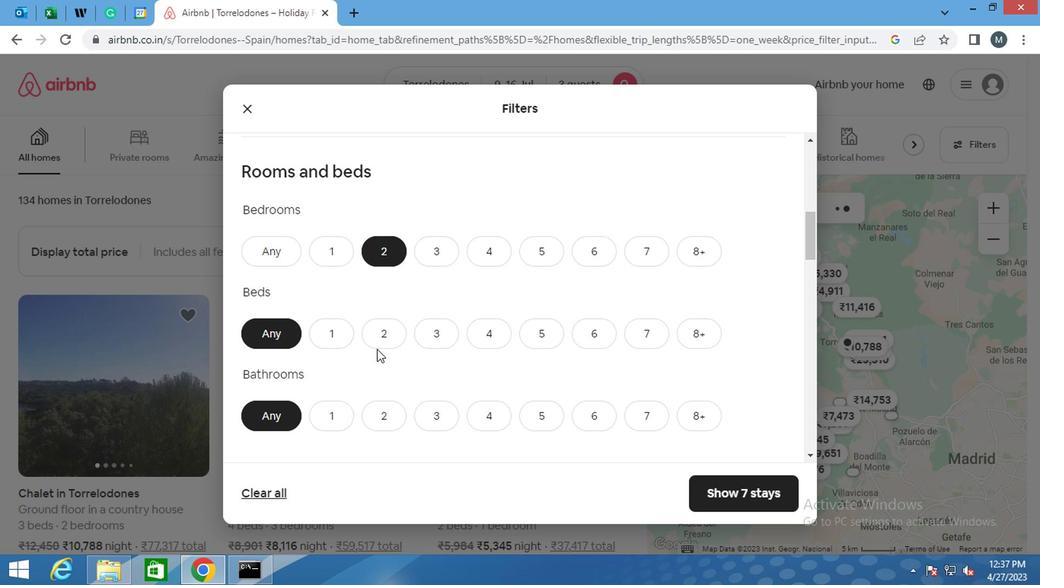 
Action: Mouse pressed left at (372, 337)
Screenshot: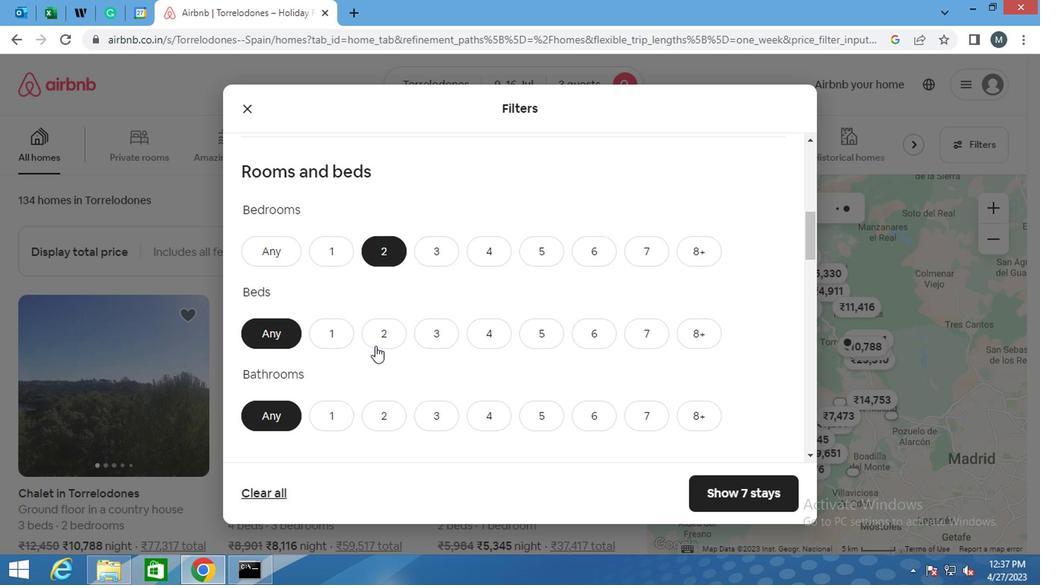 
Action: Mouse moved to (329, 297)
Screenshot: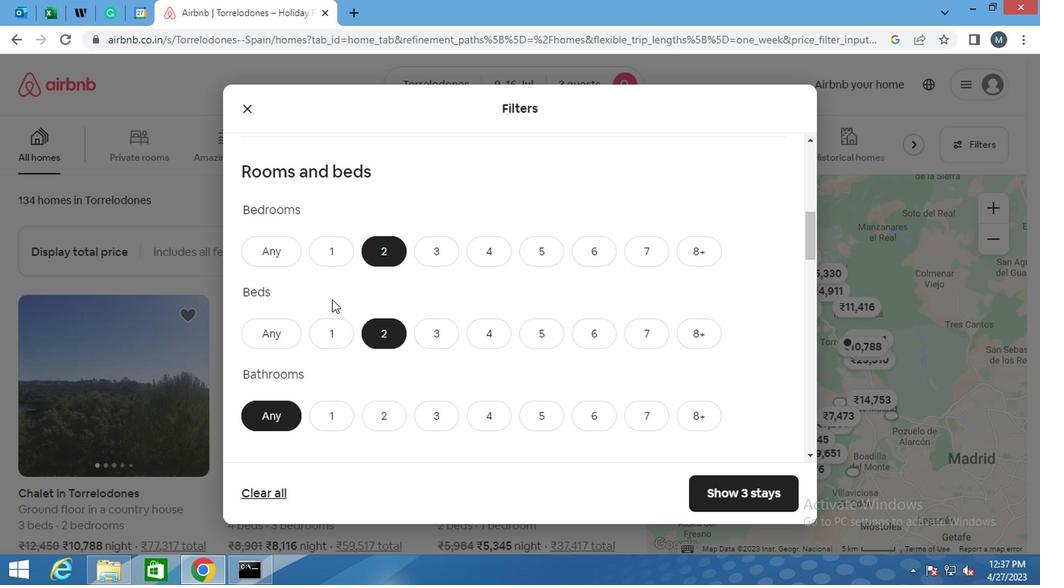 
Action: Mouse scrolled (329, 295) with delta (0, -1)
Screenshot: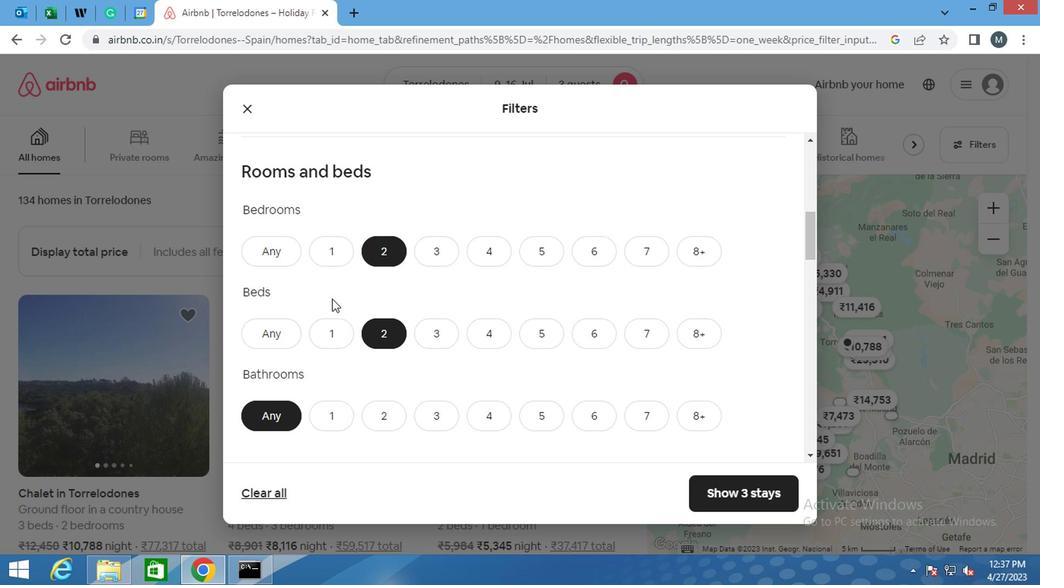 
Action: Mouse scrolled (329, 295) with delta (0, -1)
Screenshot: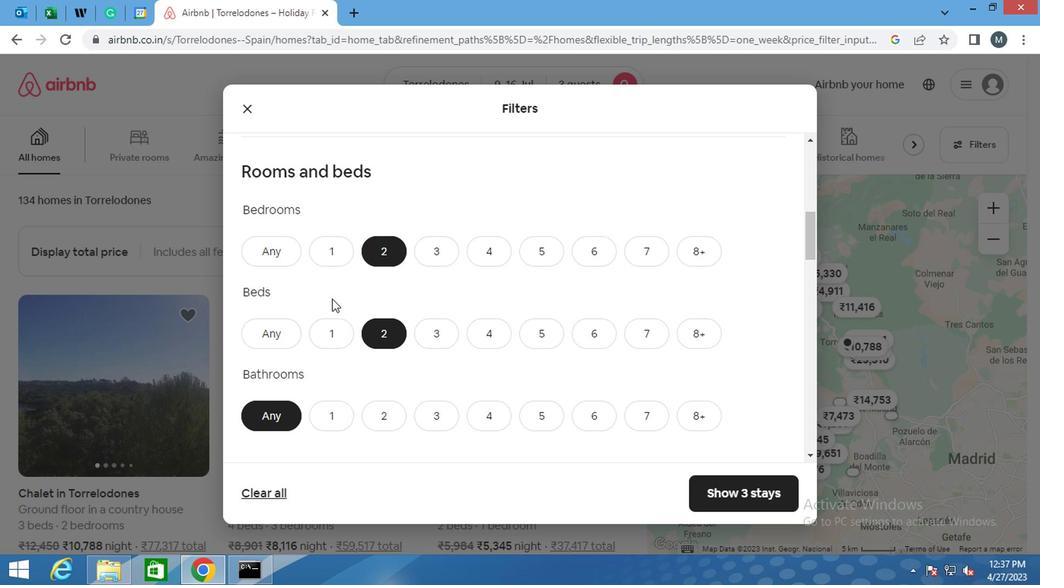 
Action: Mouse moved to (331, 273)
Screenshot: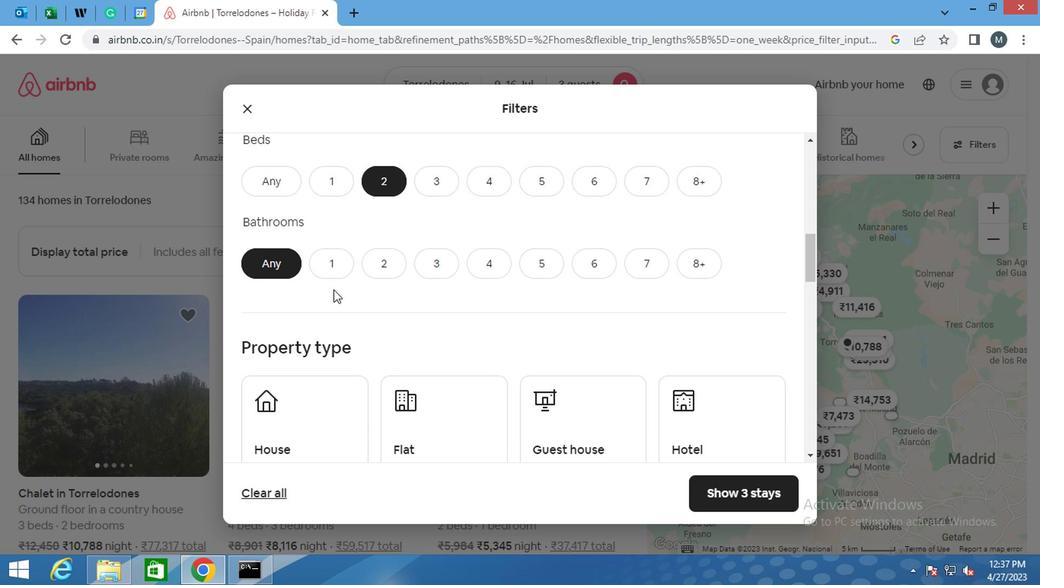 
Action: Mouse pressed left at (331, 273)
Screenshot: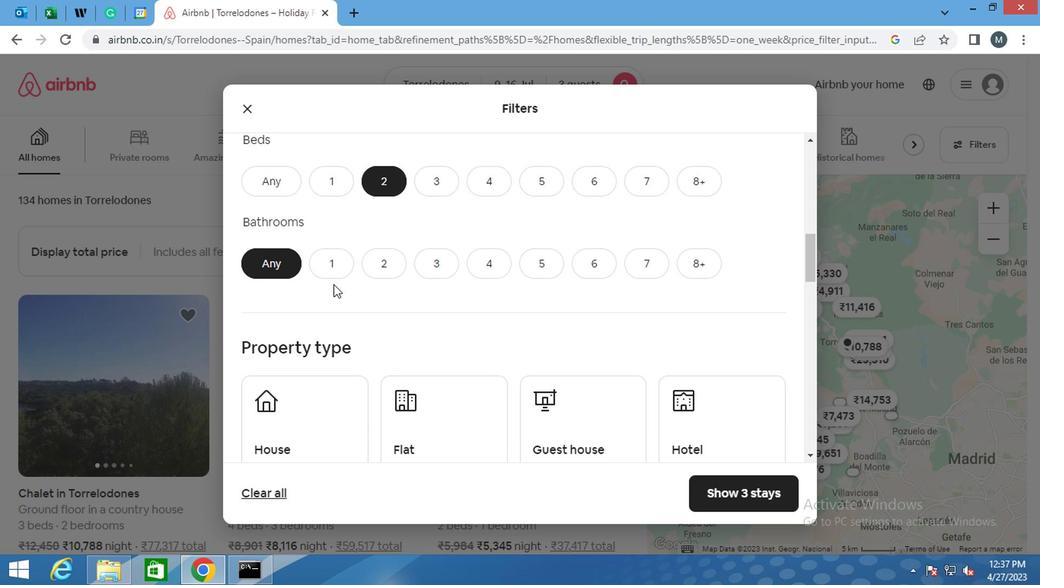 
Action: Mouse moved to (334, 273)
Screenshot: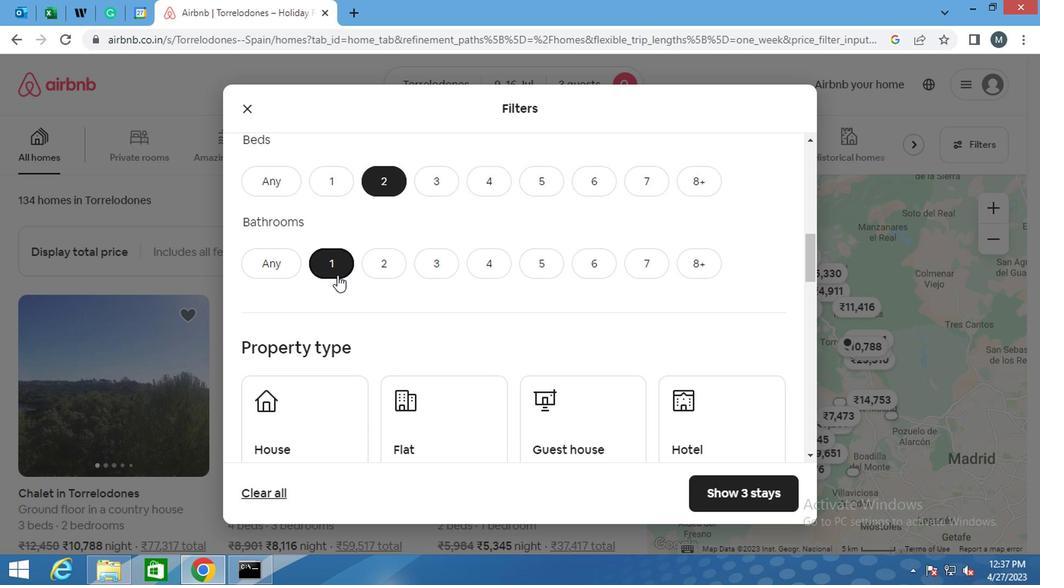 
Action: Mouse scrolled (334, 272) with delta (0, -1)
Screenshot: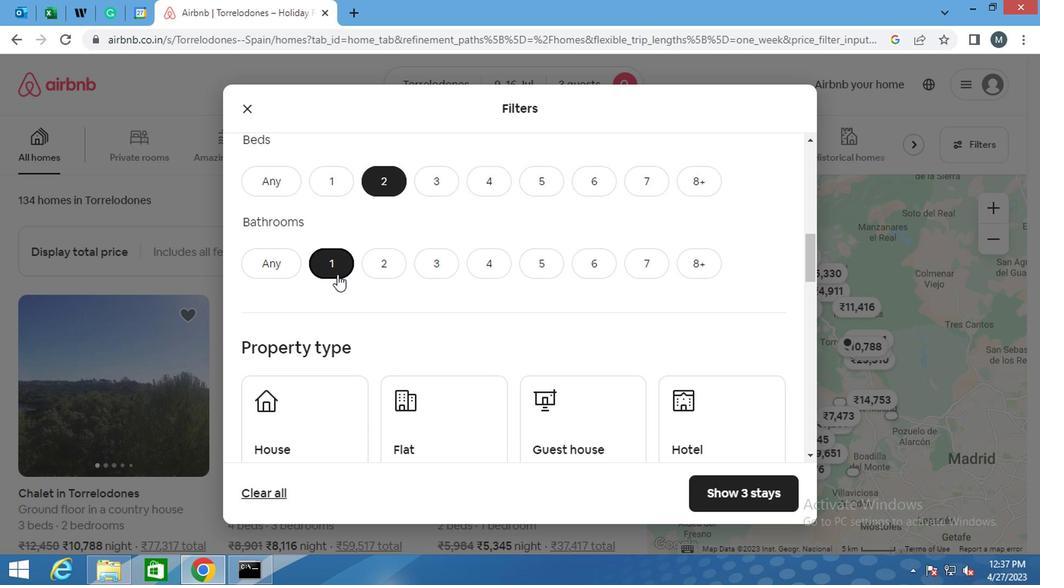 
Action: Mouse moved to (297, 334)
Screenshot: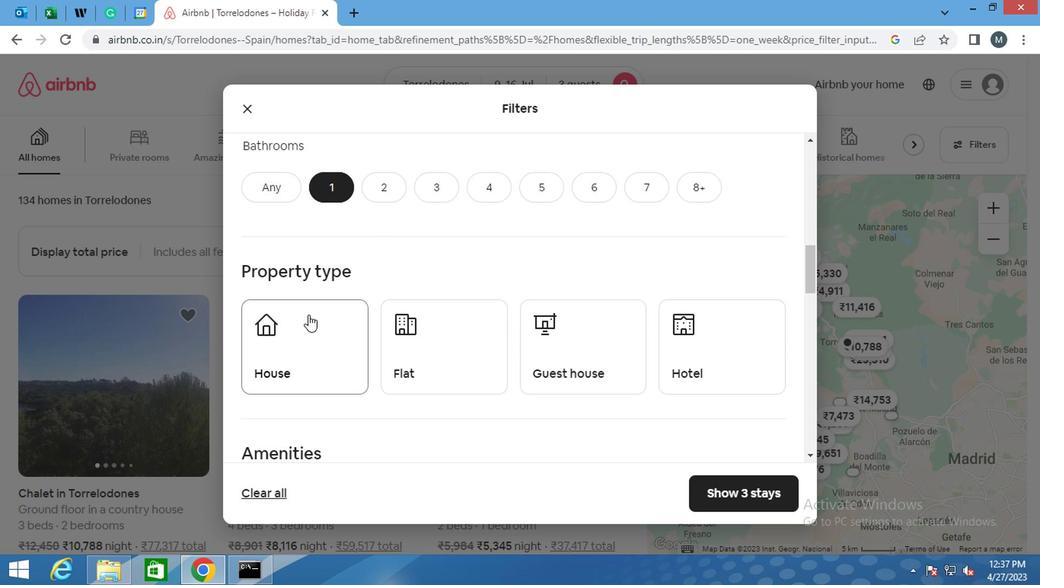 
Action: Mouse pressed left at (297, 334)
Screenshot: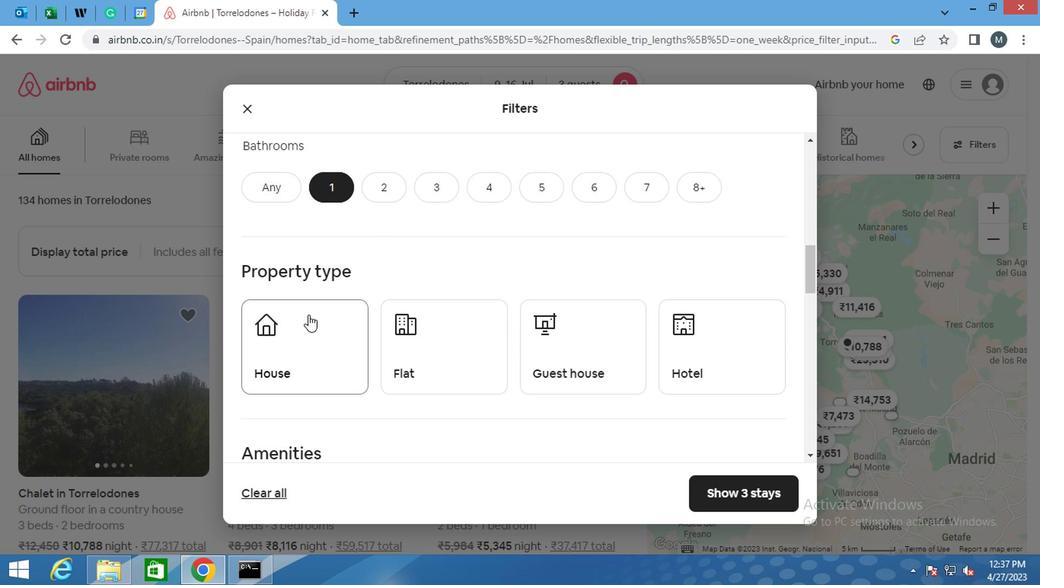 
Action: Mouse moved to (406, 339)
Screenshot: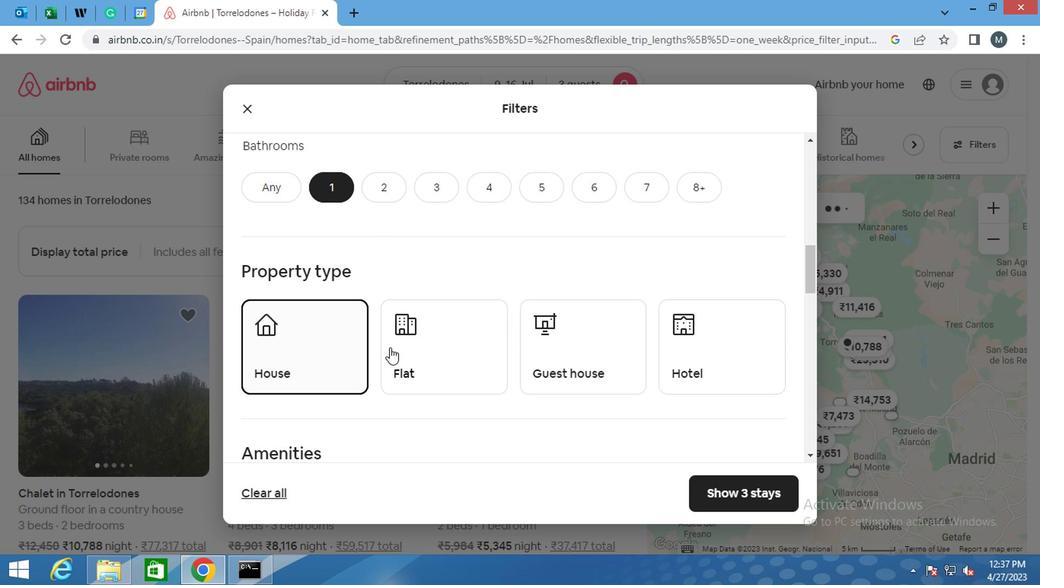 
Action: Mouse pressed left at (406, 339)
Screenshot: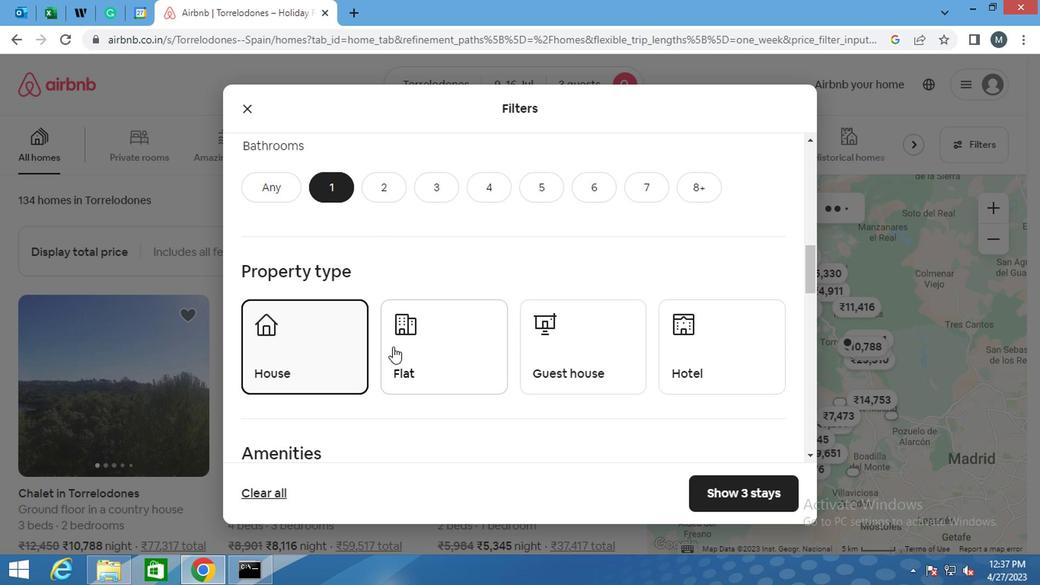 
Action: Mouse moved to (604, 335)
Screenshot: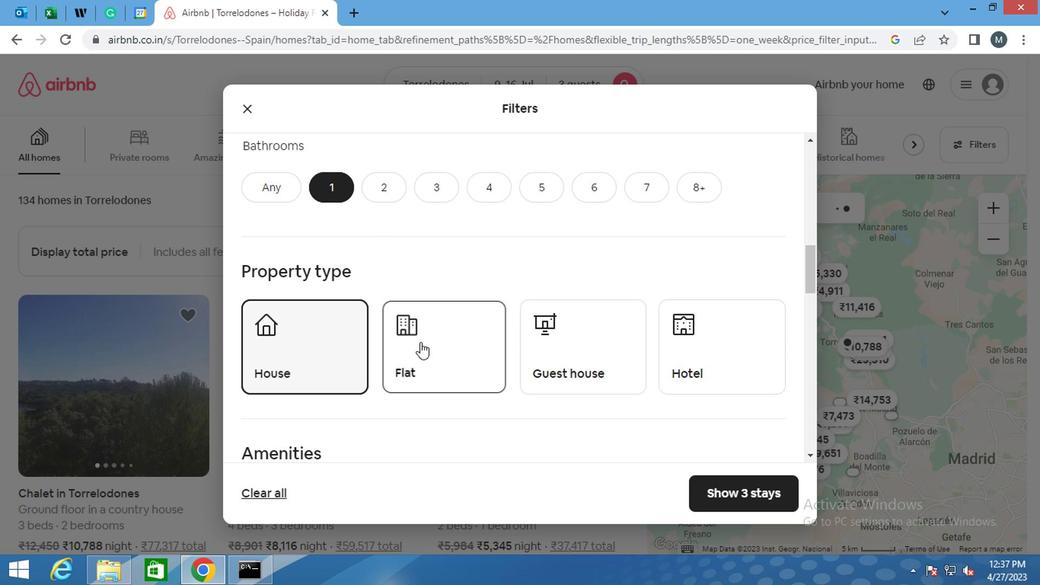 
Action: Mouse pressed left at (604, 335)
Screenshot: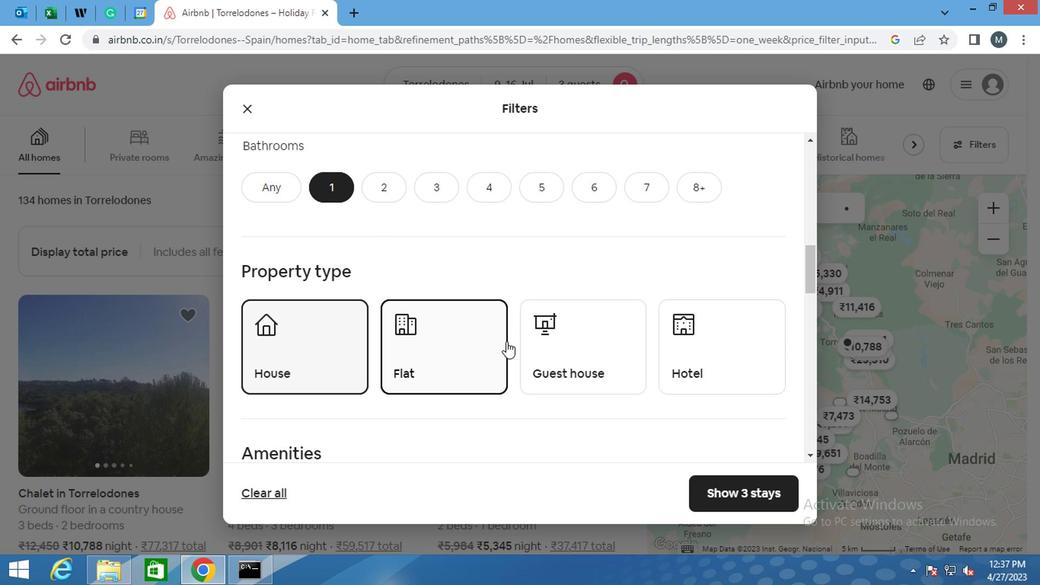 
Action: Mouse moved to (372, 325)
Screenshot: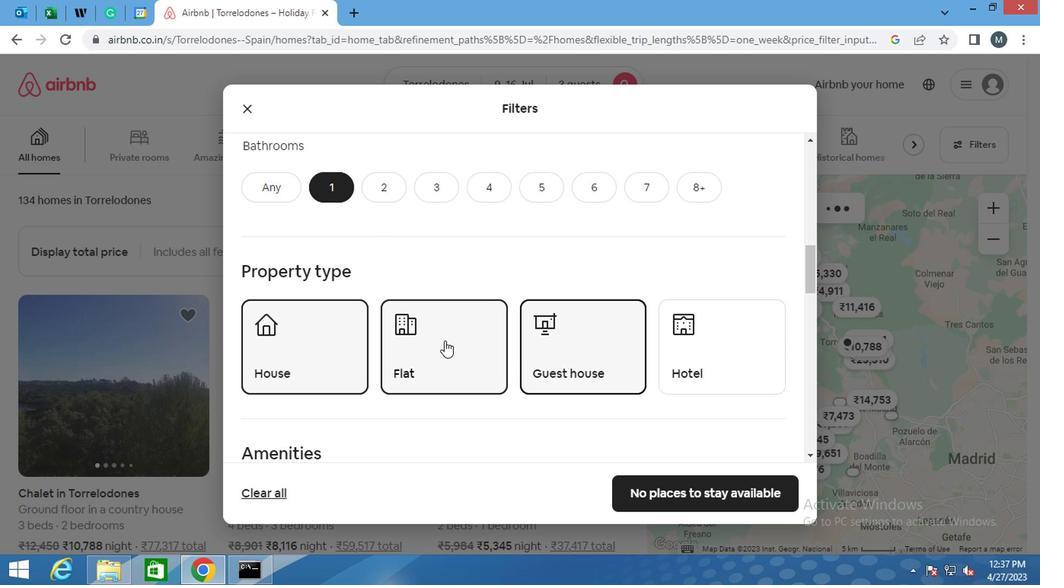 
Action: Mouse scrolled (372, 324) with delta (0, -1)
Screenshot: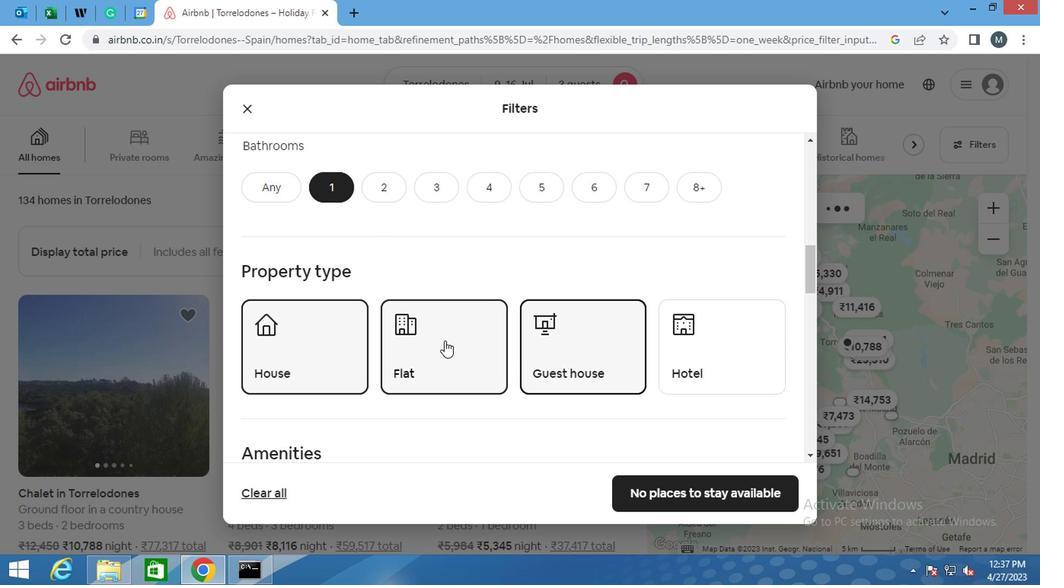 
Action: Mouse moved to (356, 321)
Screenshot: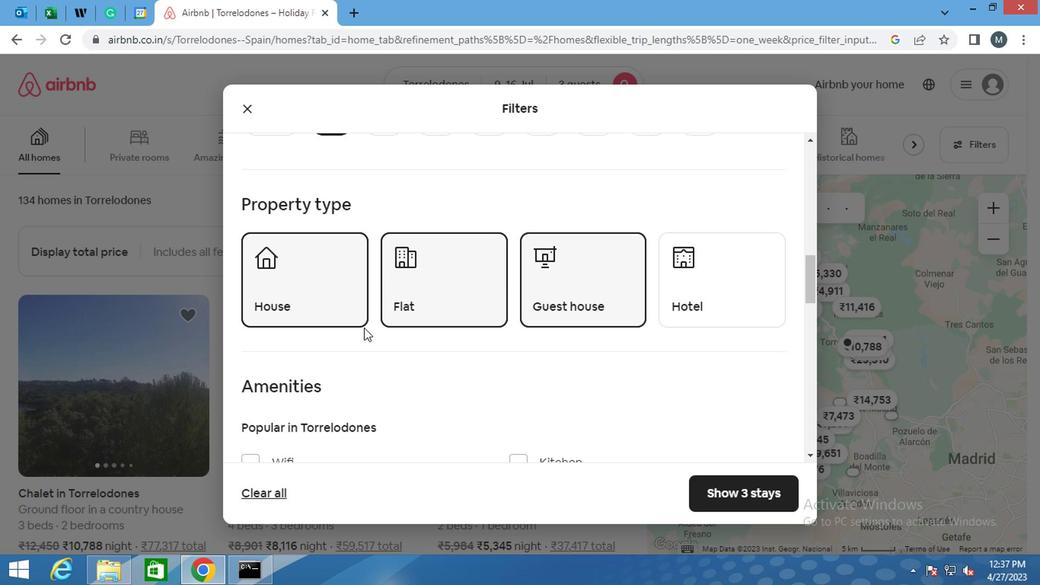 
Action: Mouse scrolled (356, 320) with delta (0, -1)
Screenshot: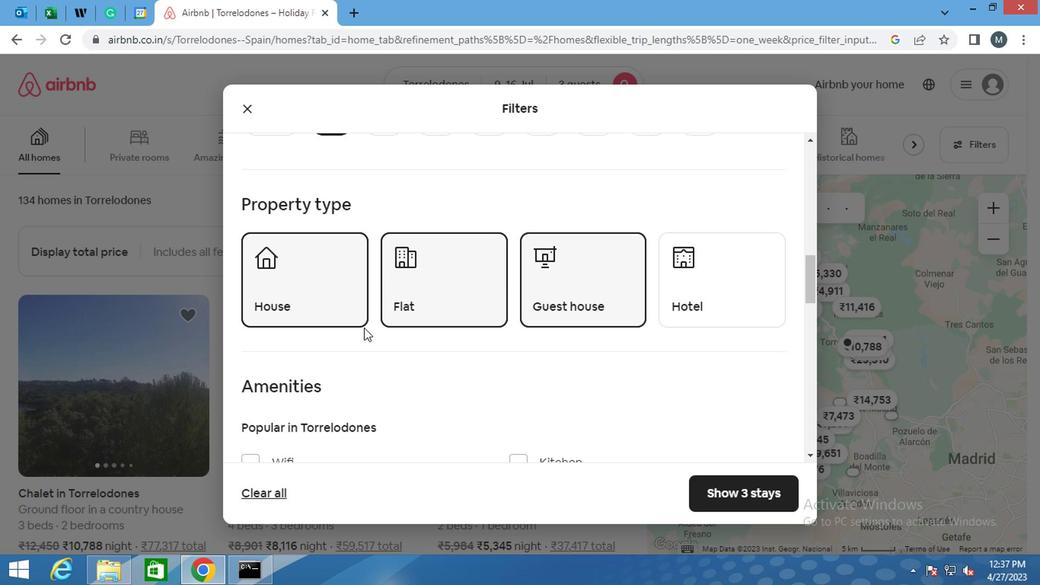 
Action: Mouse moved to (341, 312)
Screenshot: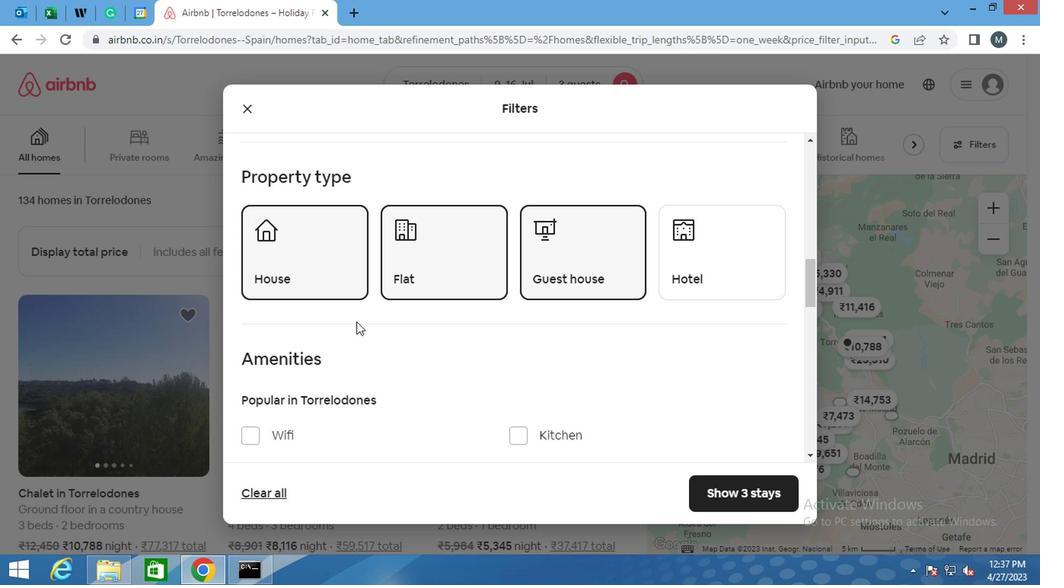 
Action: Mouse scrolled (341, 311) with delta (0, 0)
Screenshot: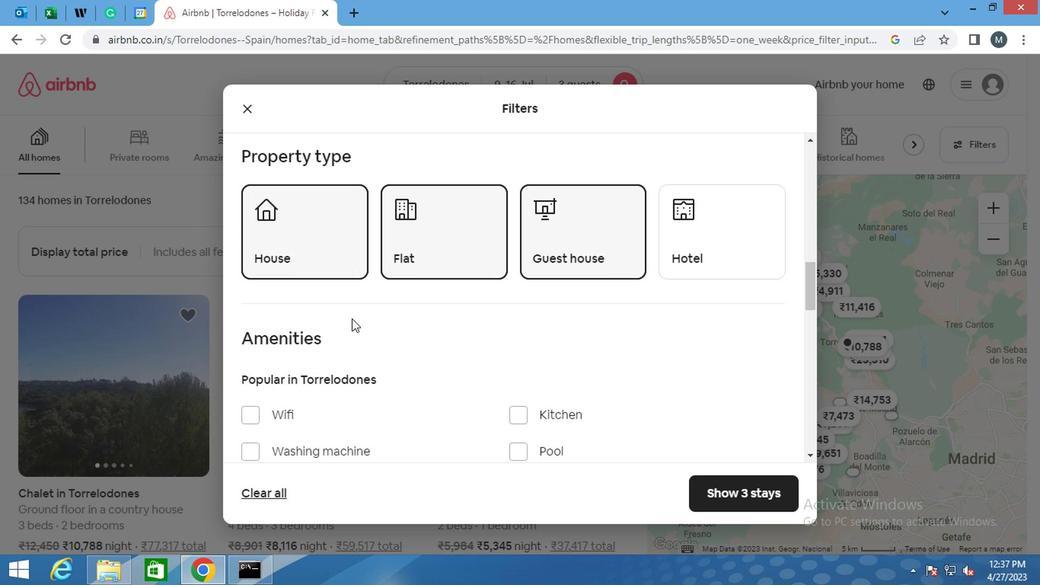 
Action: Mouse moved to (345, 321)
Screenshot: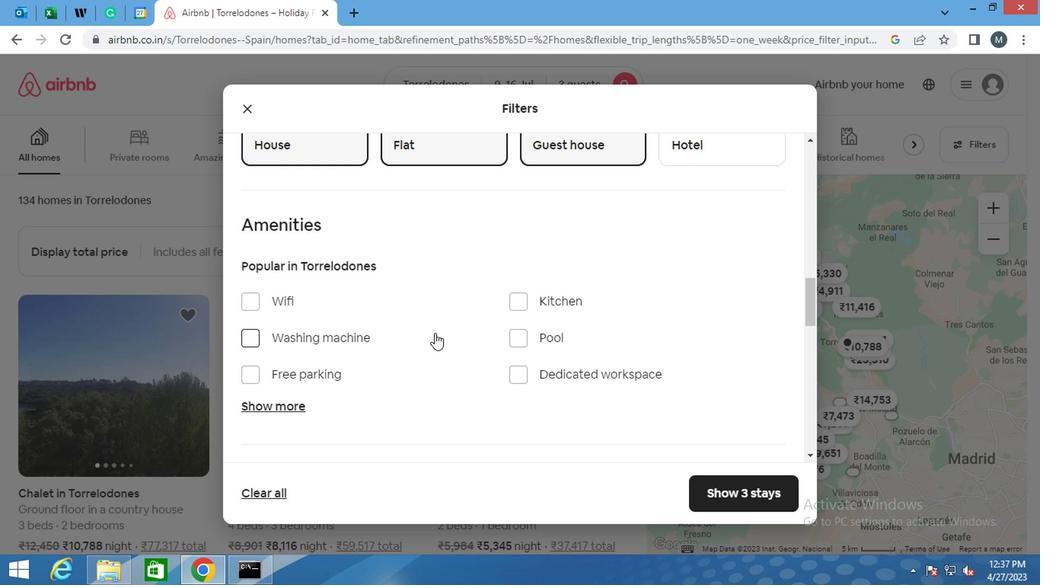 
Action: Mouse scrolled (345, 320) with delta (0, -1)
Screenshot: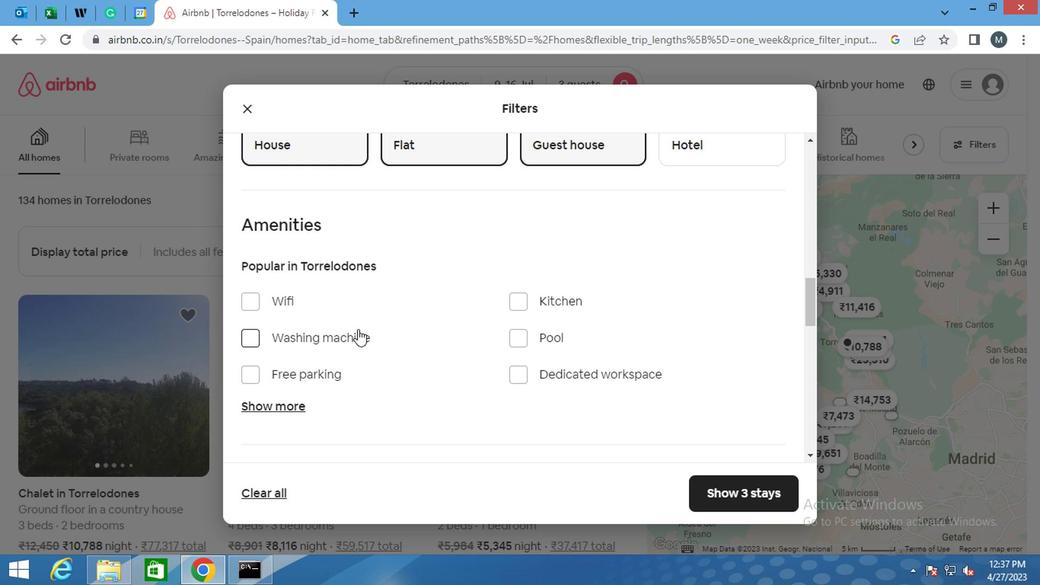 
Action: Mouse scrolled (345, 320) with delta (0, -1)
Screenshot: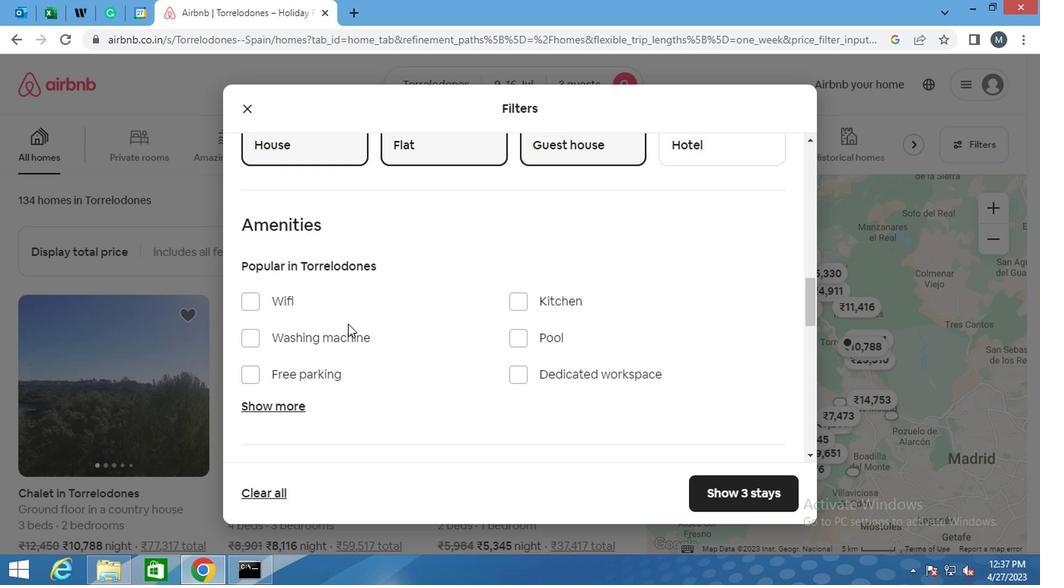 
Action: Mouse moved to (344, 321)
Screenshot: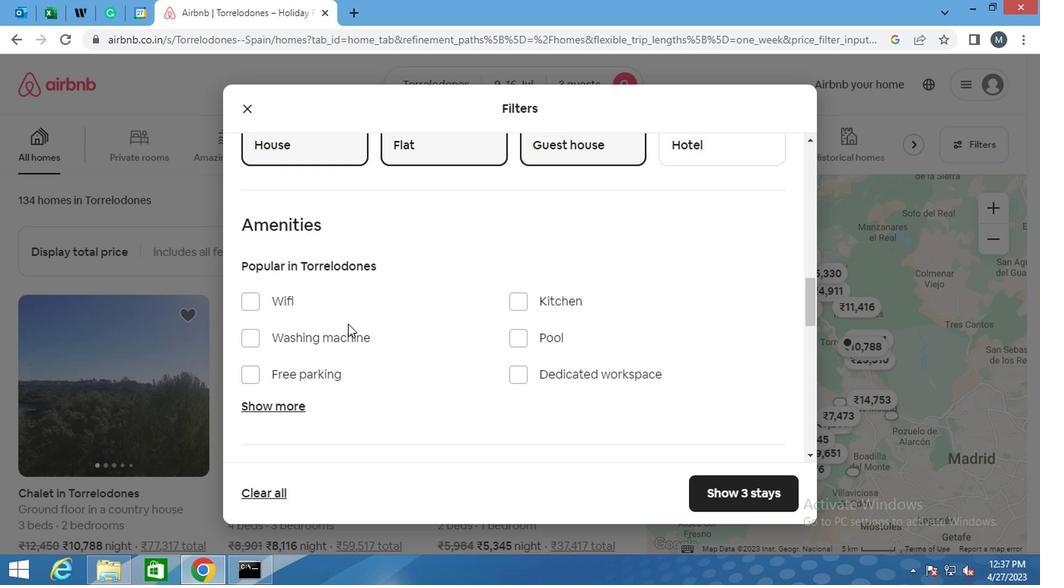 
Action: Mouse scrolled (344, 320) with delta (0, -1)
Screenshot: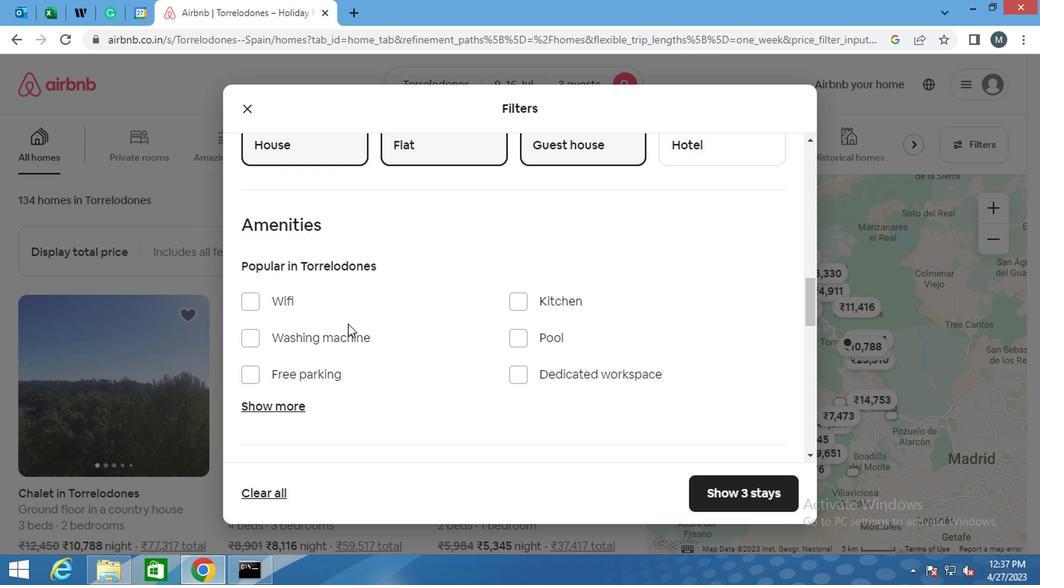 
Action: Mouse moved to (357, 322)
Screenshot: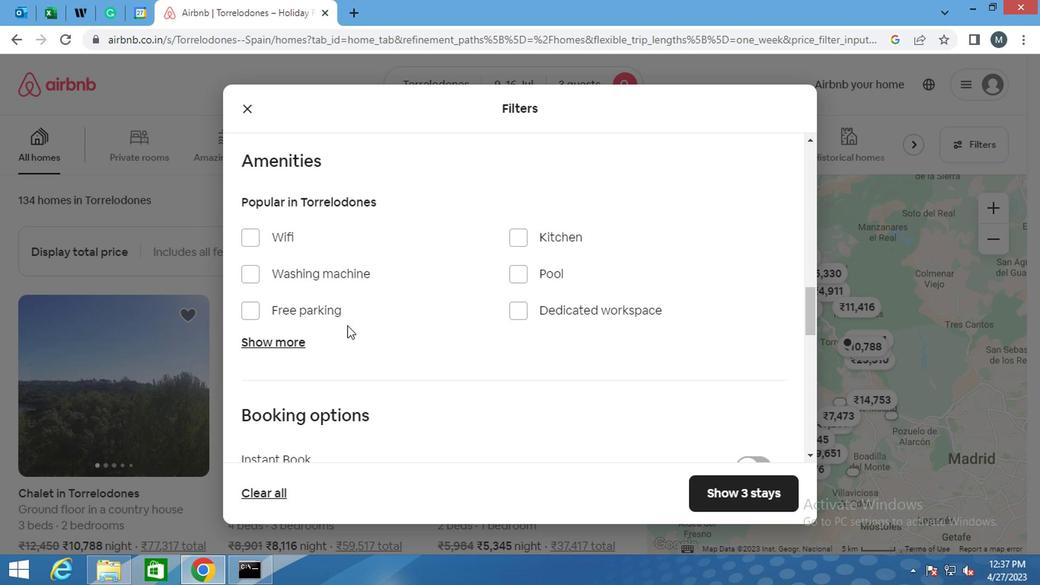 
Action: Mouse scrolled (357, 321) with delta (0, 0)
Screenshot: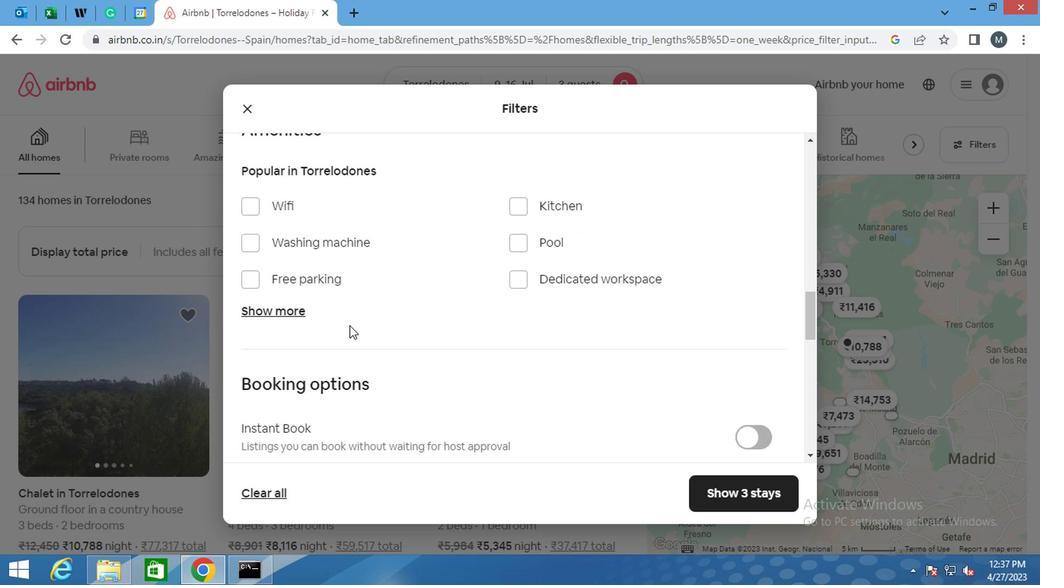 
Action: Mouse moved to (746, 268)
Screenshot: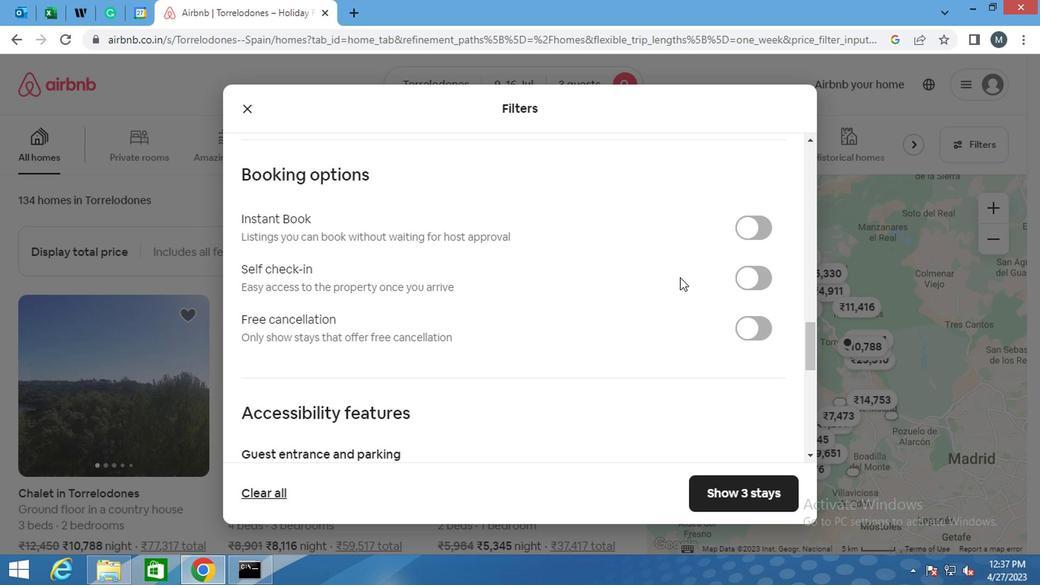 
Action: Mouse pressed left at (746, 268)
Screenshot: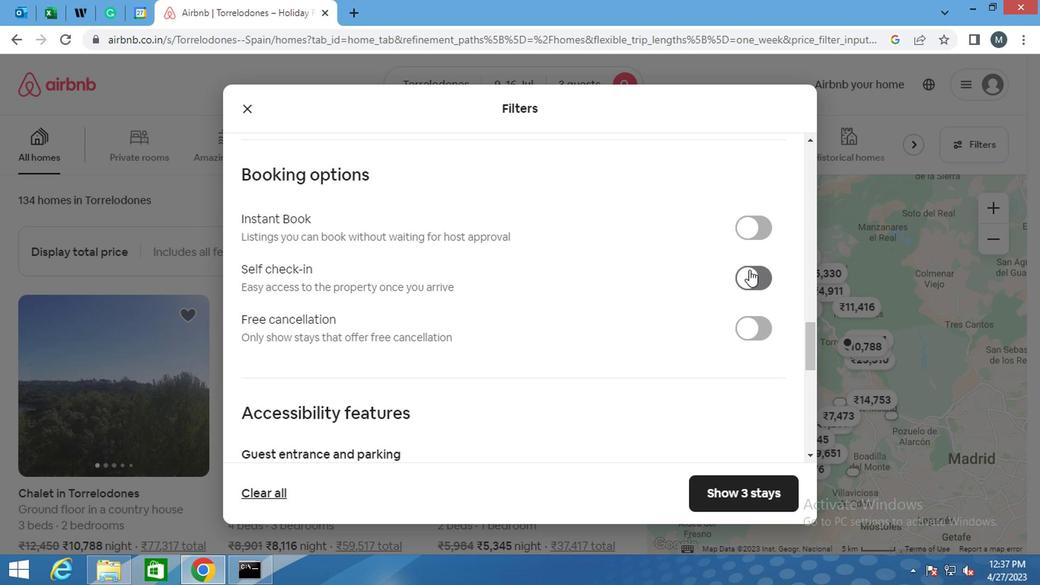 
Action: Mouse moved to (418, 253)
Screenshot: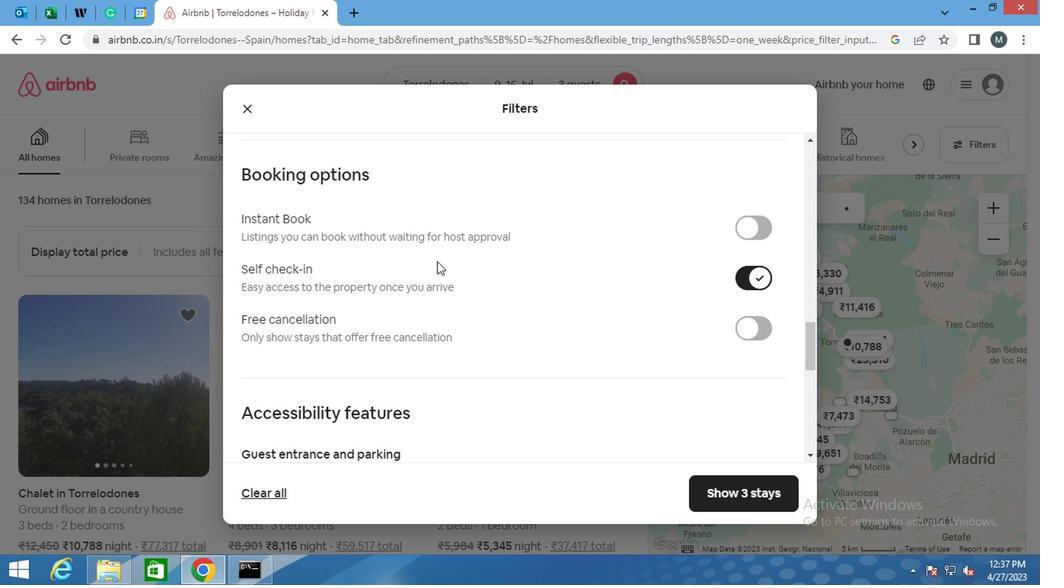 
Action: Mouse scrolled (418, 253) with delta (0, 0)
Screenshot: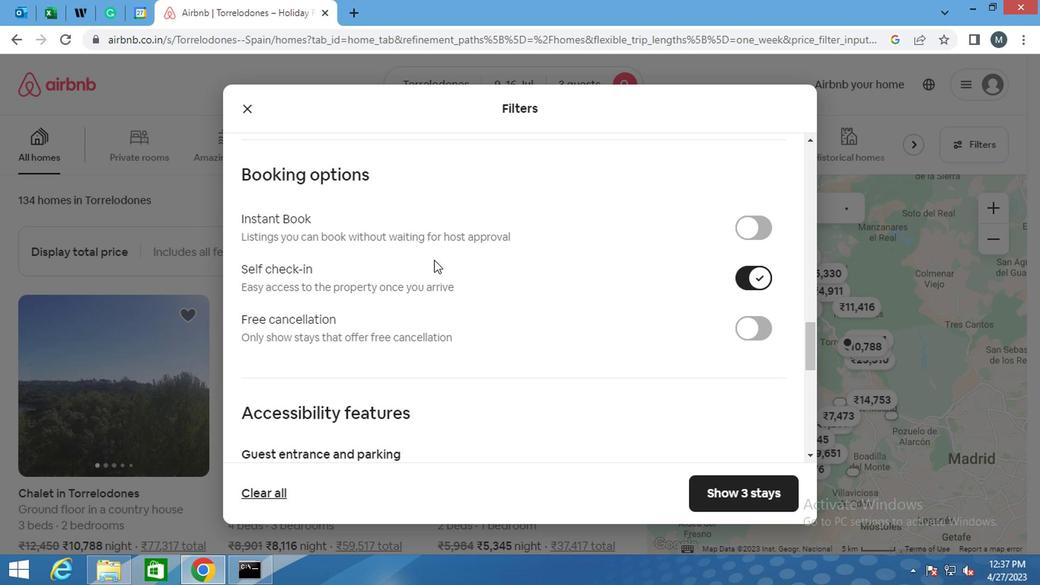 
Action: Mouse moved to (410, 254)
Screenshot: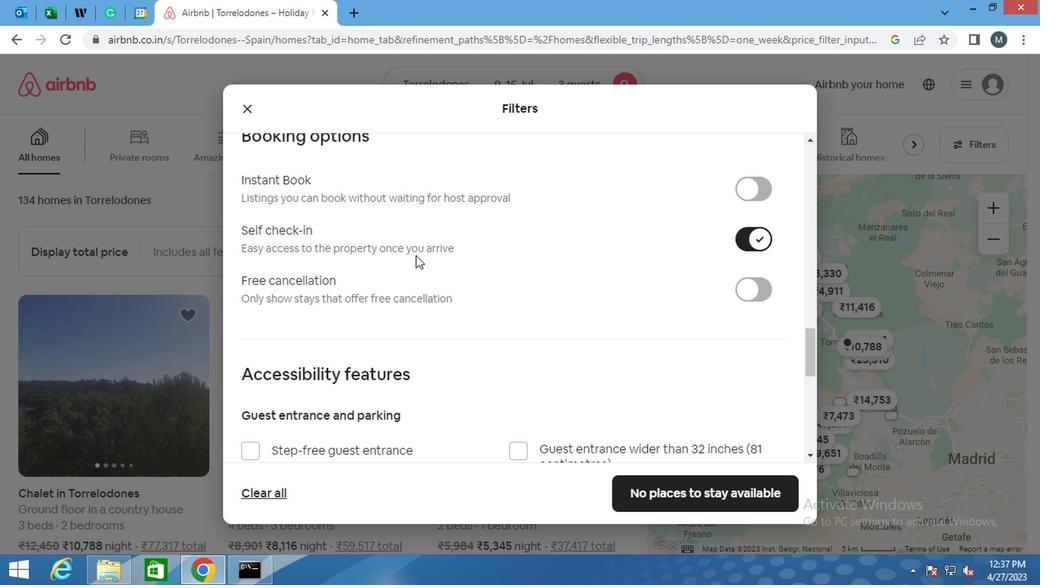 
Action: Mouse scrolled (410, 253) with delta (0, 0)
Screenshot: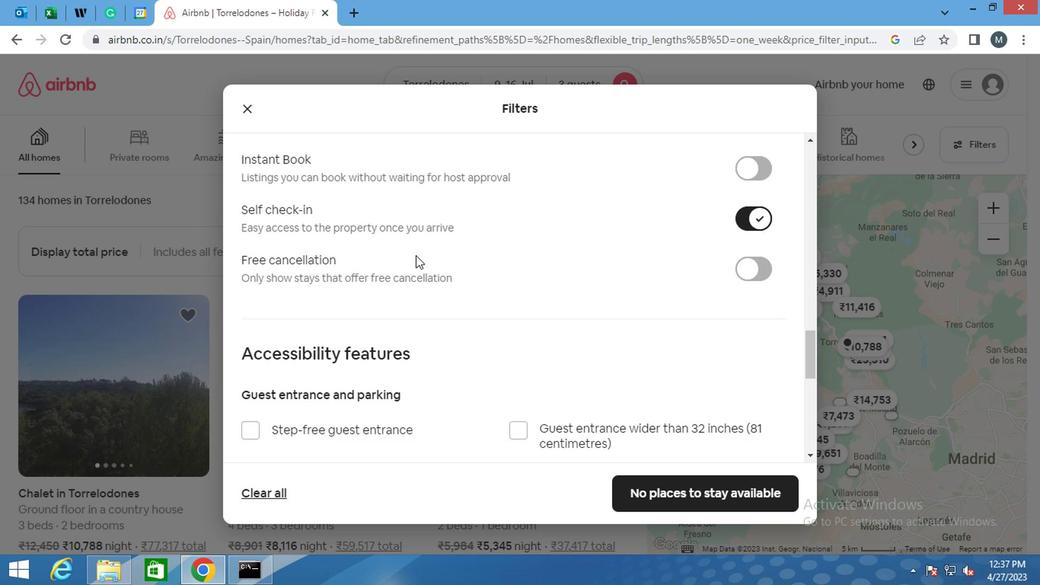 
Action: Mouse scrolled (410, 253) with delta (0, 0)
Screenshot: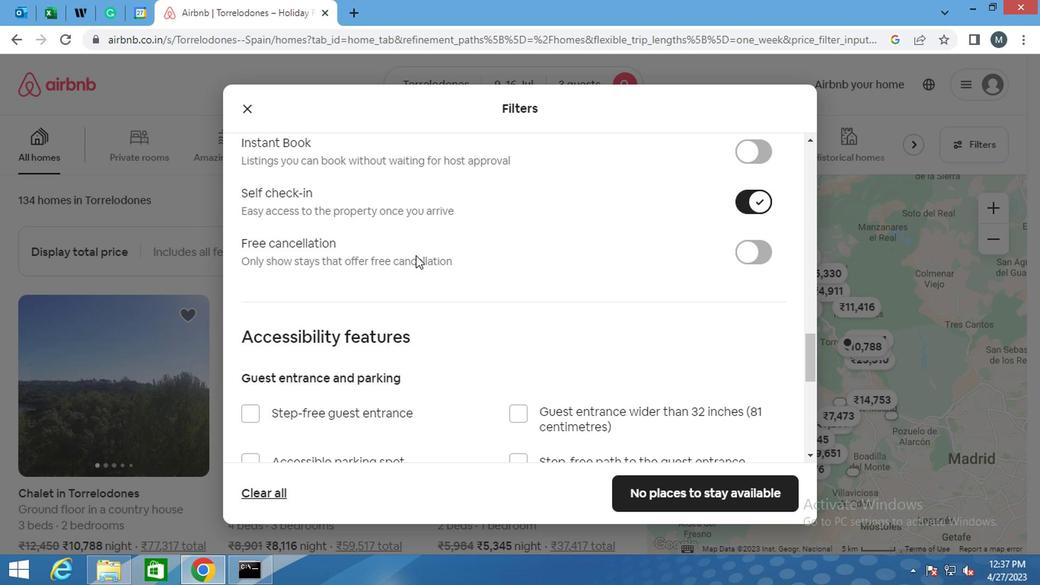 
Action: Mouse moved to (363, 269)
Screenshot: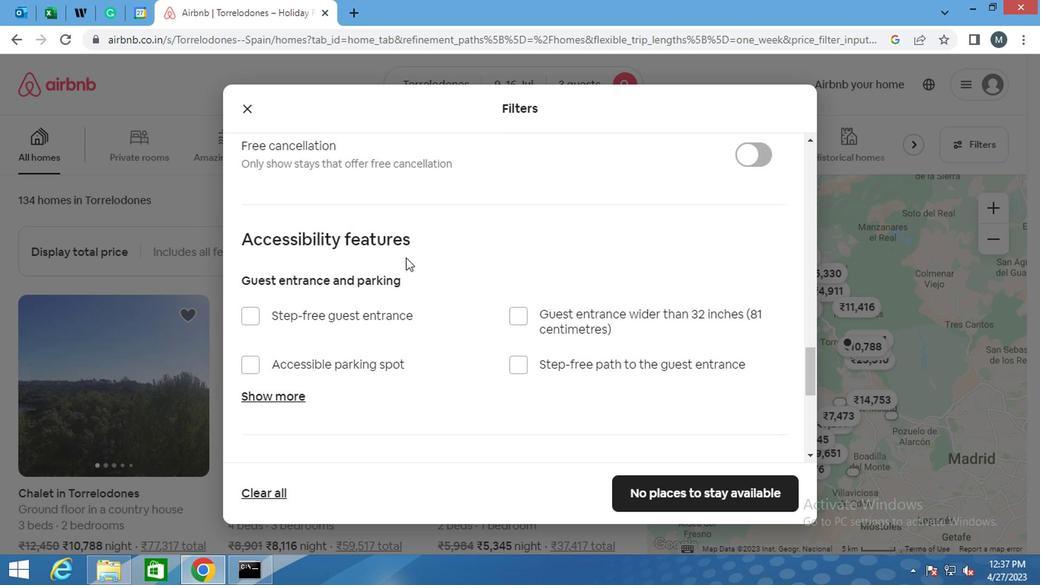 
Action: Mouse scrolled (363, 269) with delta (0, 0)
Screenshot: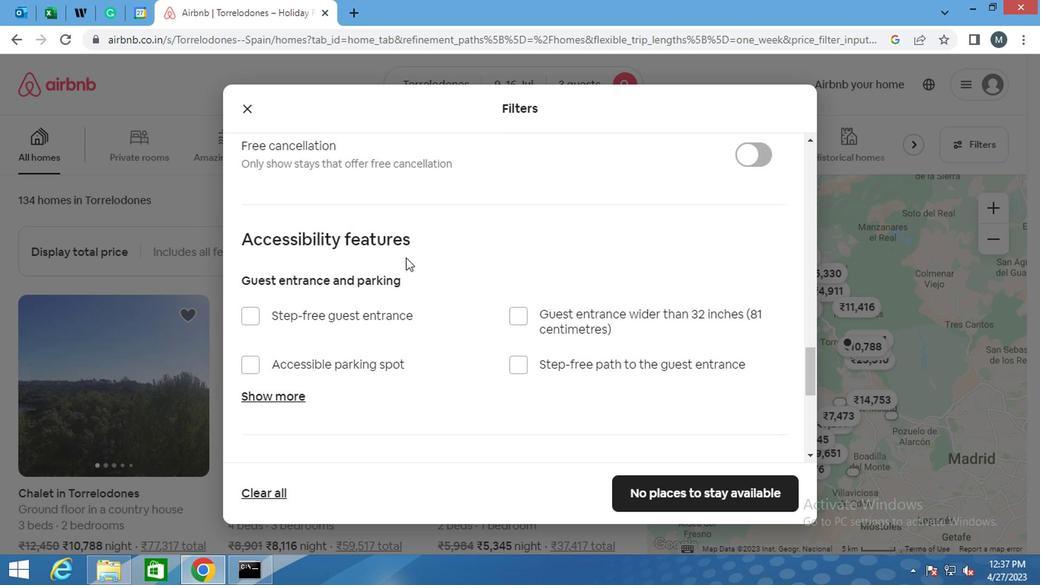 
Action: Mouse moved to (354, 273)
Screenshot: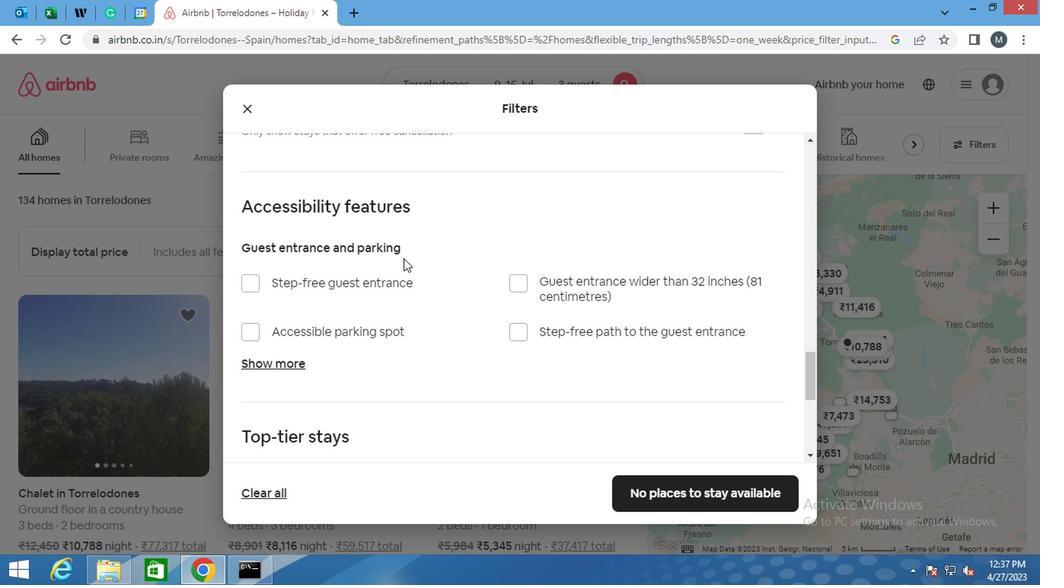 
Action: Mouse scrolled (354, 272) with delta (0, -1)
Screenshot: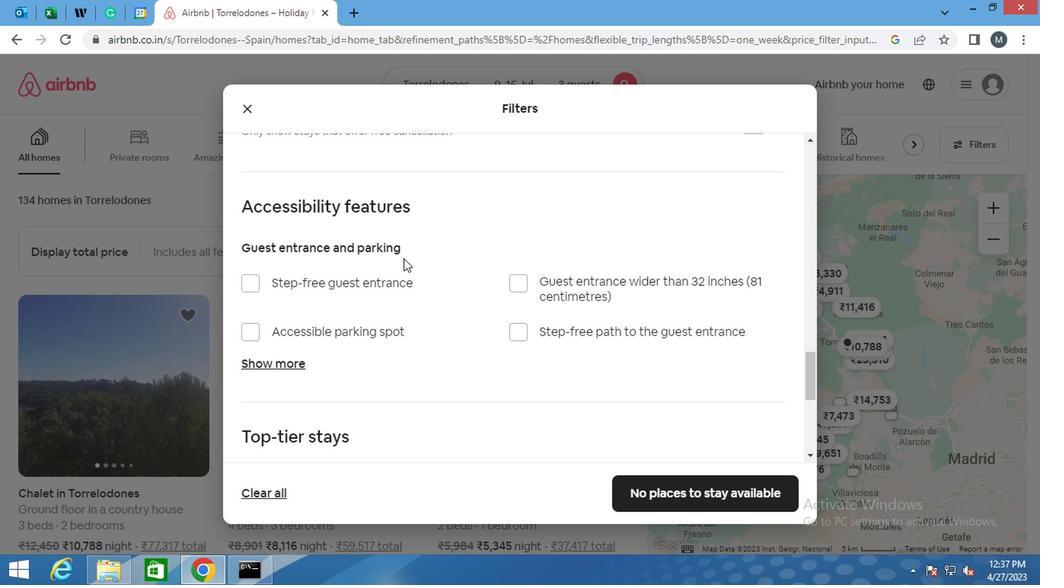 
Action: Mouse moved to (272, 331)
Screenshot: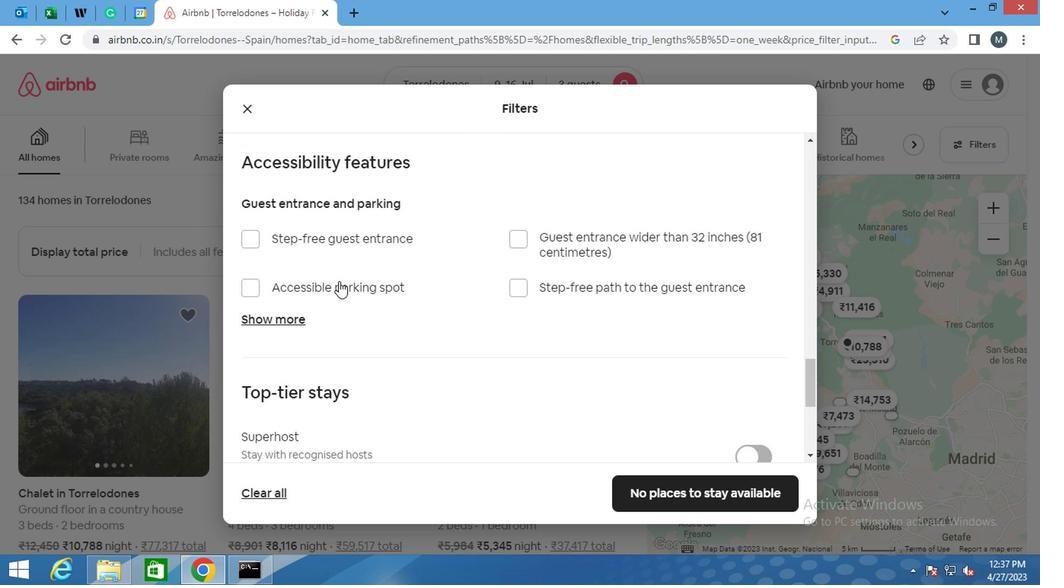 
Action: Mouse scrolled (272, 330) with delta (0, -1)
Screenshot: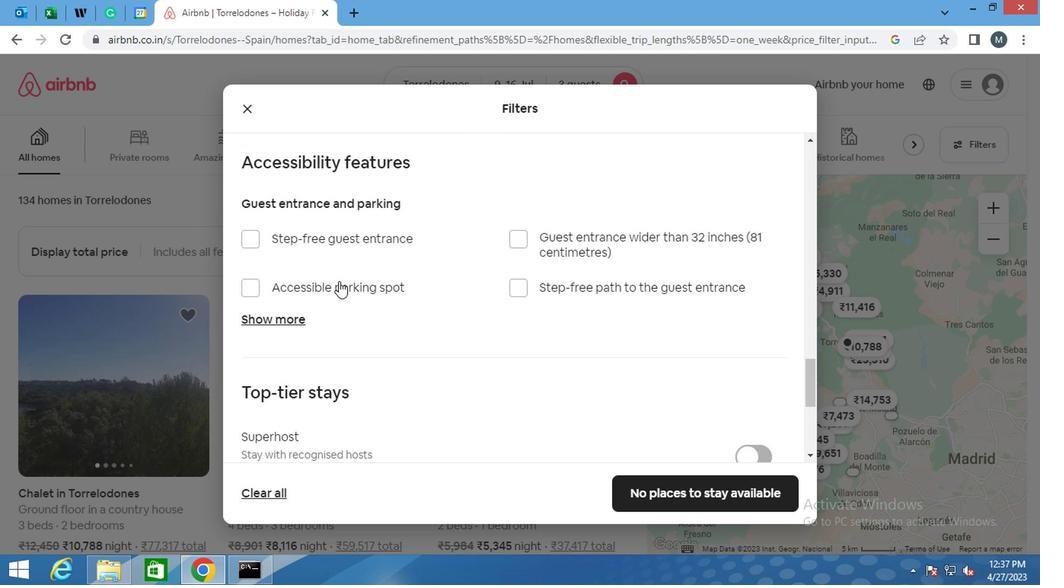 
Action: Mouse moved to (272, 333)
Screenshot: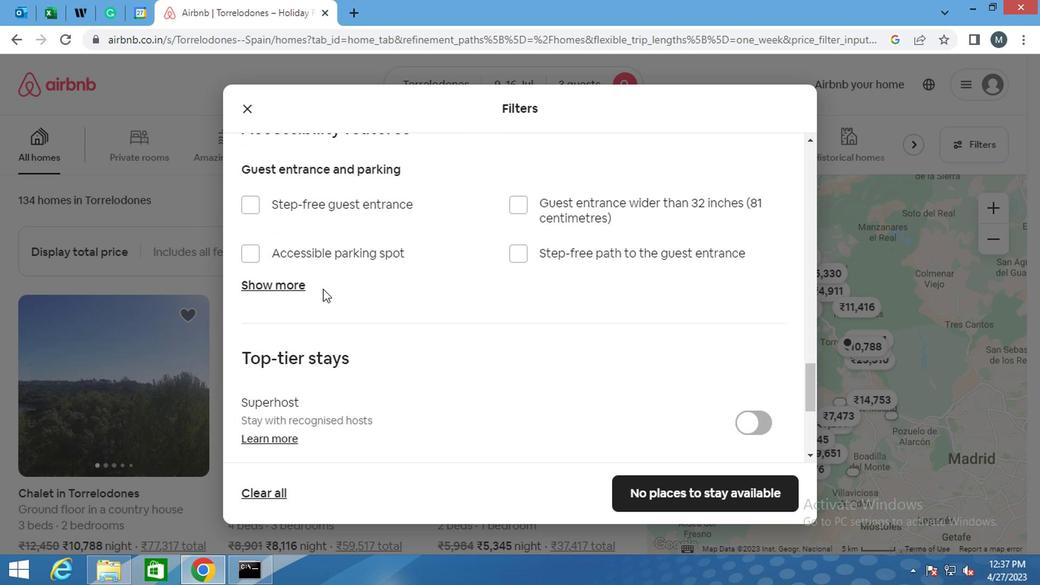 
Action: Mouse scrolled (272, 332) with delta (0, -1)
Screenshot: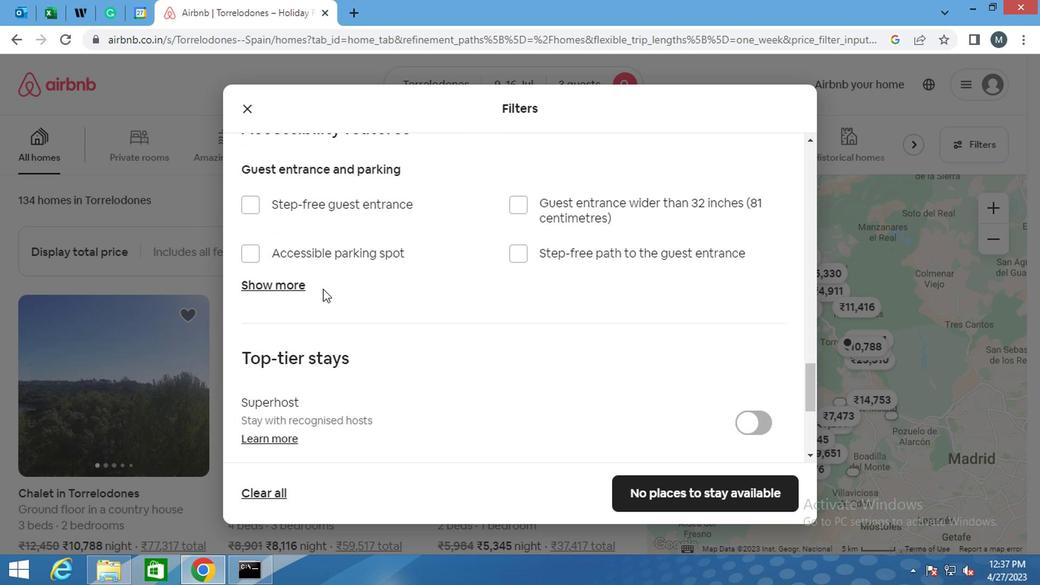 
Action: Mouse moved to (261, 376)
Screenshot: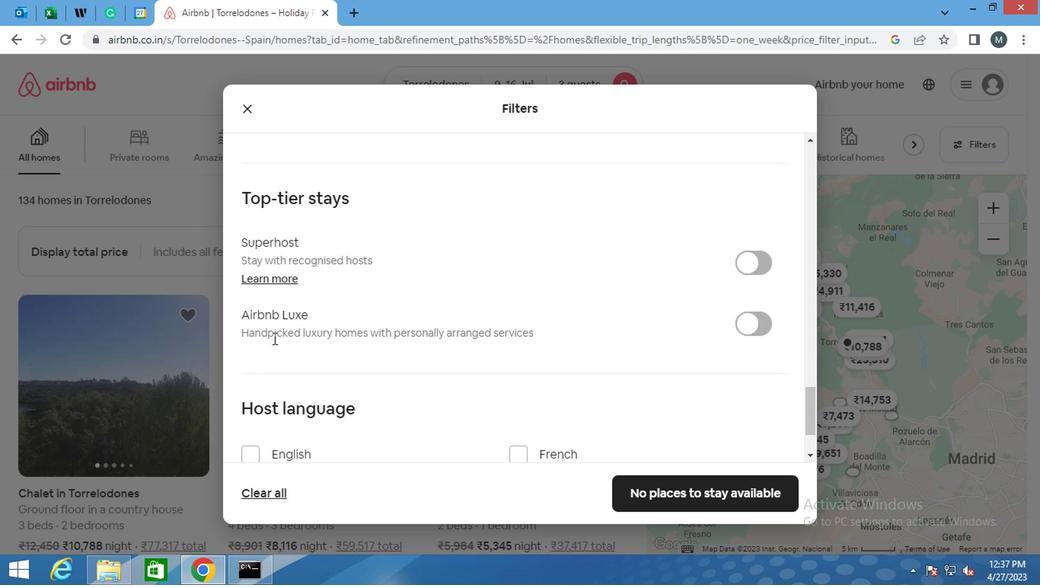 
Action: Mouse scrolled (261, 376) with delta (0, 0)
Screenshot: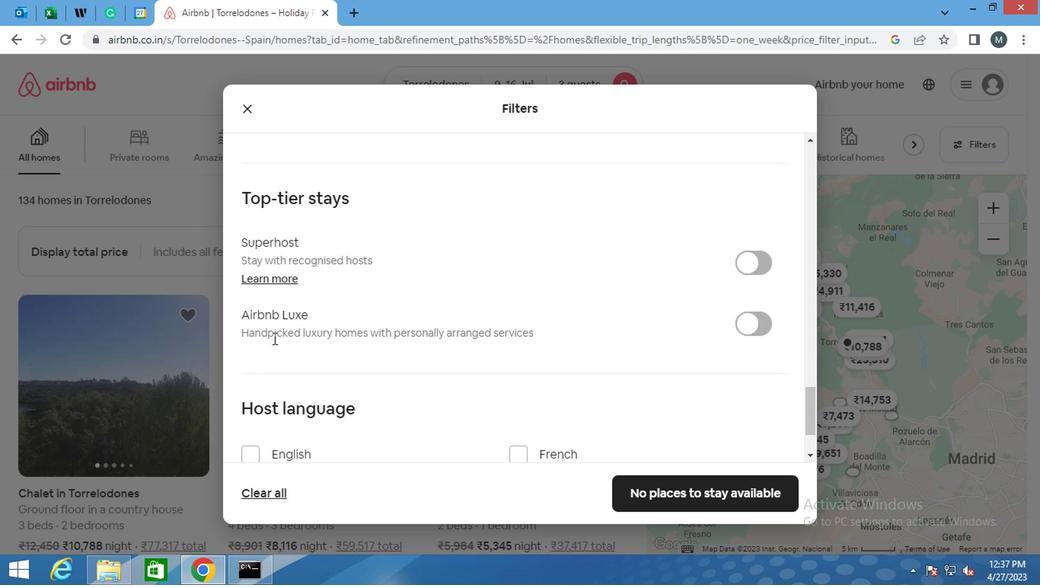 
Action: Mouse scrolled (261, 376) with delta (0, 0)
Screenshot: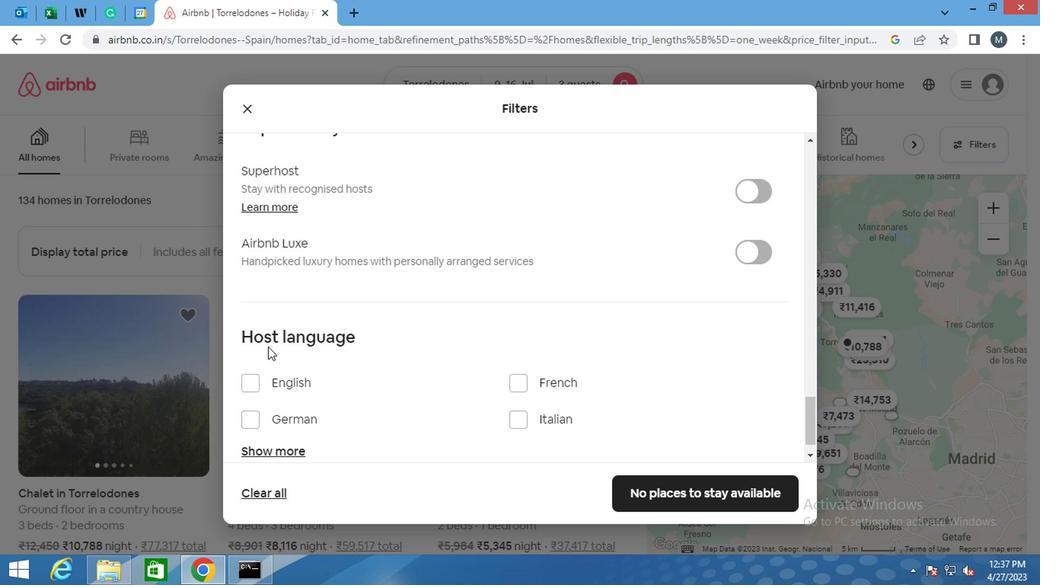 
Action: Mouse moved to (253, 354)
Screenshot: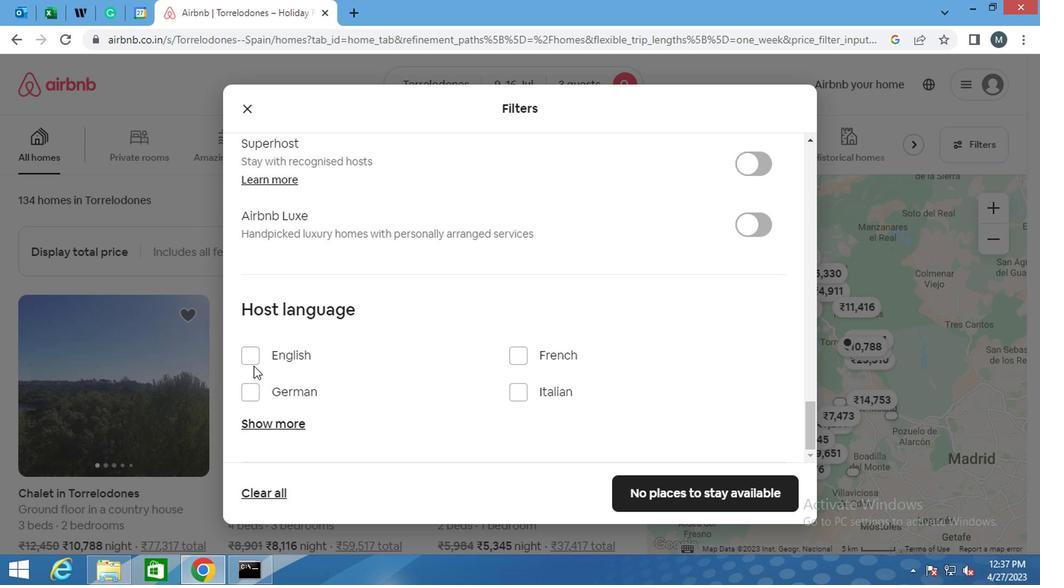 
Action: Mouse pressed left at (253, 354)
Screenshot: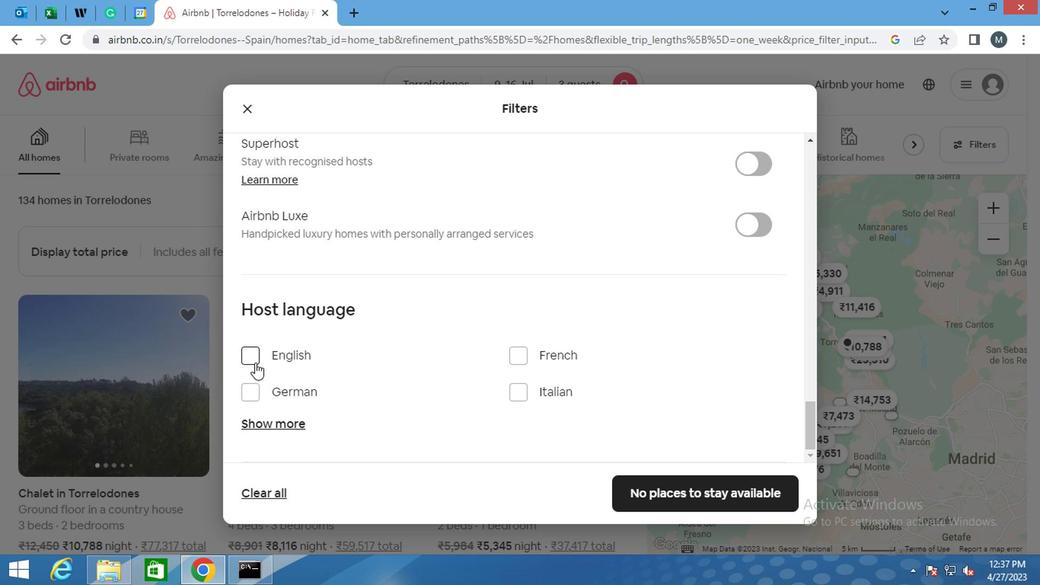 
Action: Mouse moved to (682, 481)
Screenshot: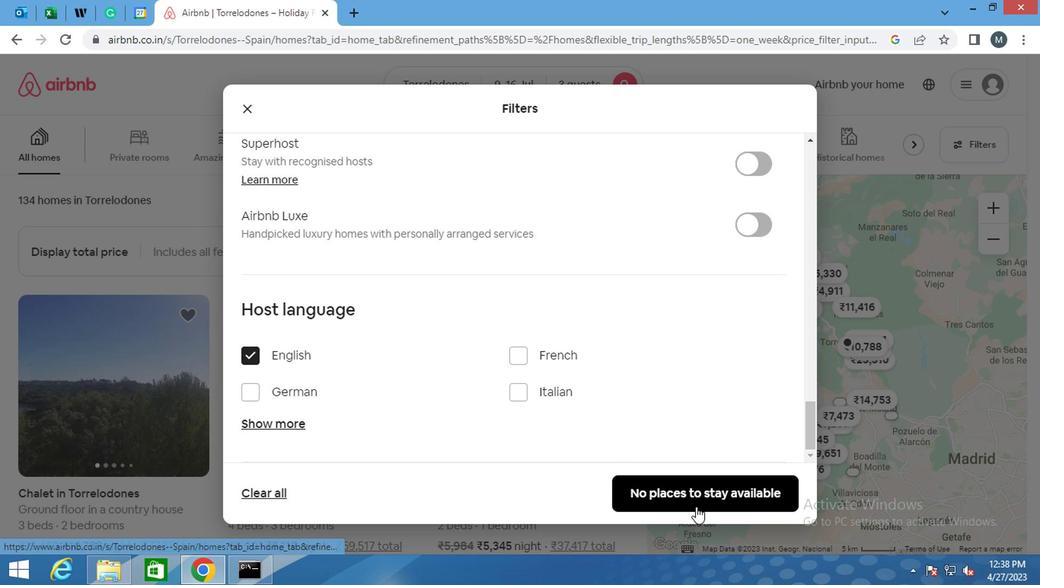 
Action: Mouse pressed left at (682, 481)
Screenshot: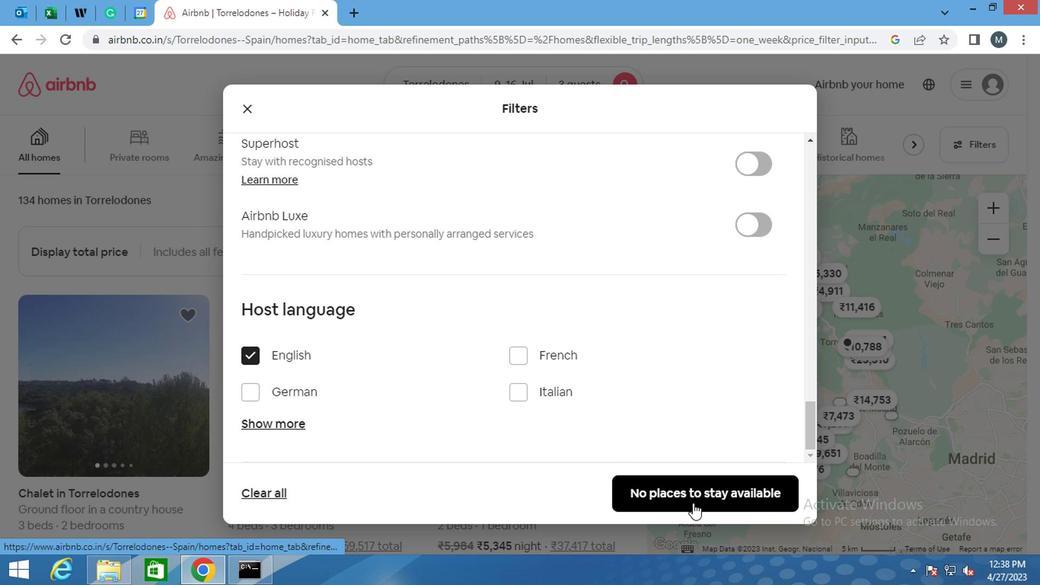 
Action: Mouse moved to (682, 480)
Screenshot: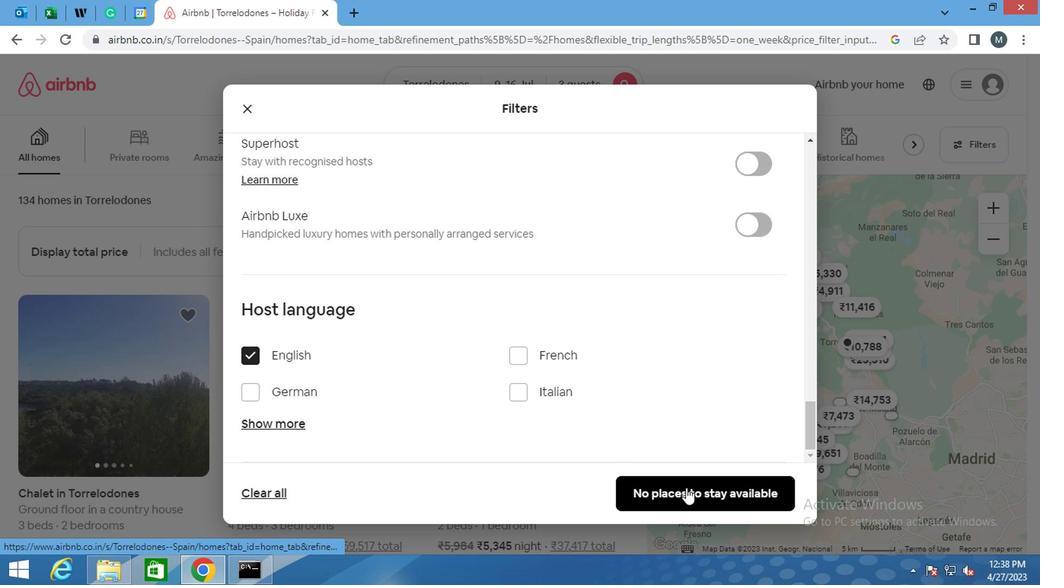 
